 Task: Search one way flight ticket for 1 adult, 6 children, 1 infant in seat and 1 infant on lap in business from Augusta: Augusta Regional Airport (bush Field) to Greensboro: Piedmont Triad International Airport on 5-1-2023. Choice of flights is Singapure airlines. Number of bags: 2 carry on bags. Price is upto 90000. Outbound departure time preference is 4:15.
Action: Mouse moved to (217, 258)
Screenshot: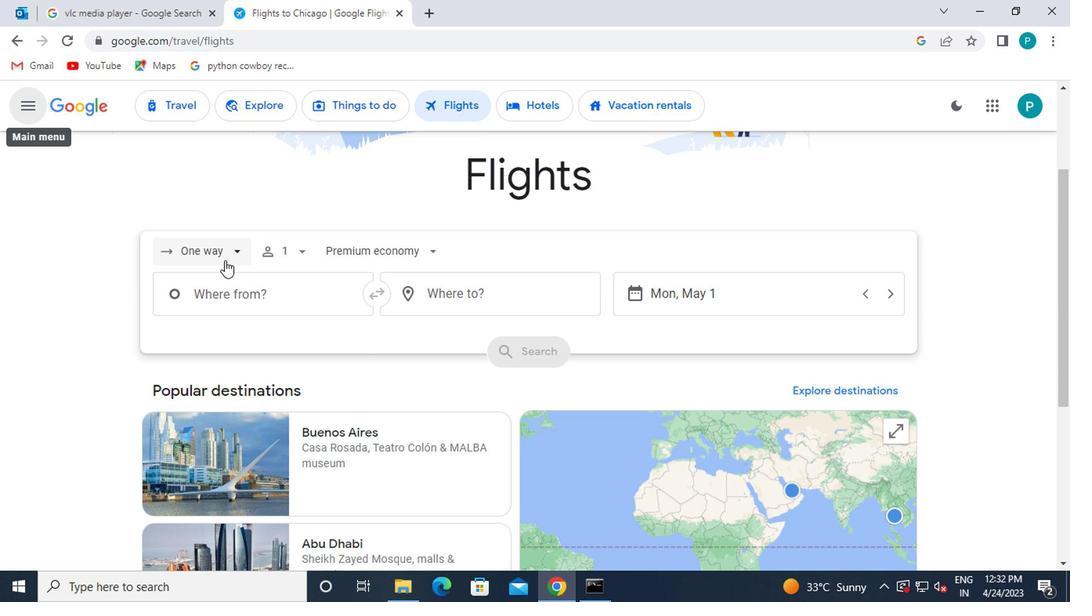 
Action: Mouse pressed left at (217, 258)
Screenshot: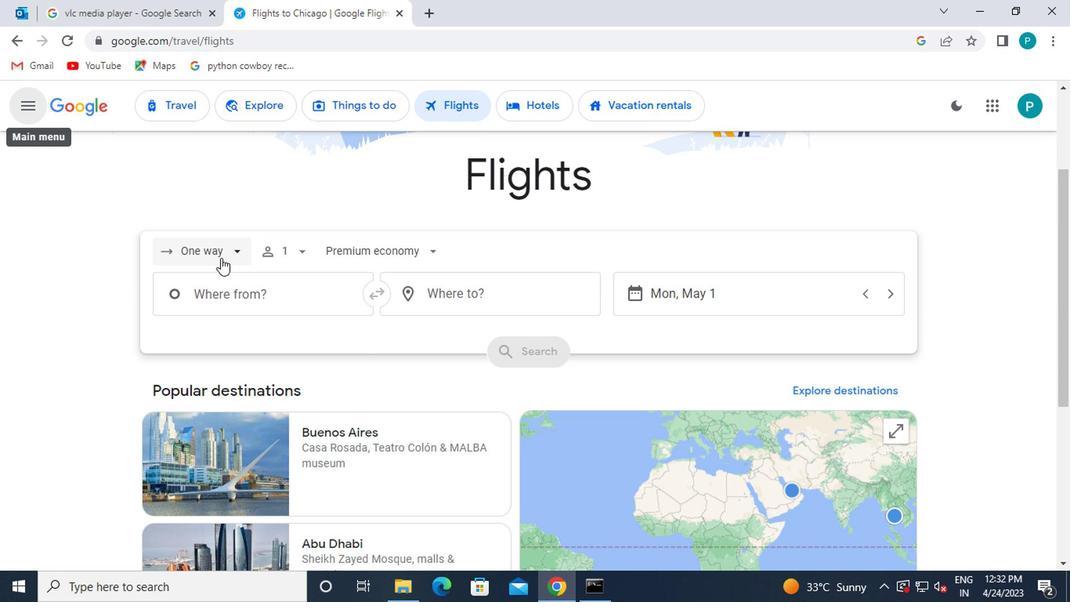 
Action: Mouse moved to (218, 324)
Screenshot: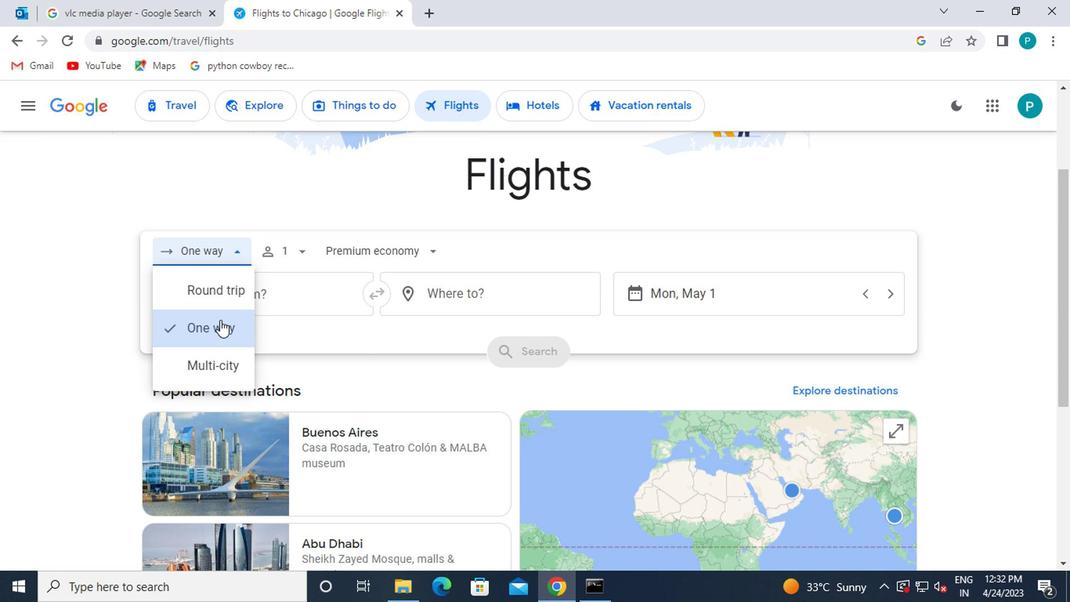 
Action: Mouse pressed left at (218, 324)
Screenshot: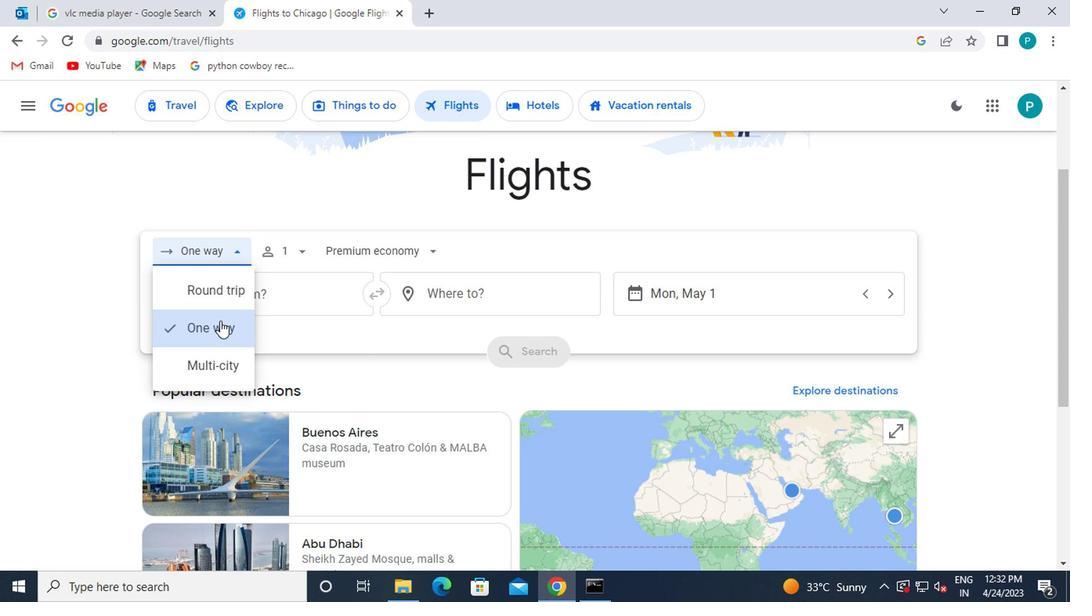 
Action: Mouse moved to (283, 260)
Screenshot: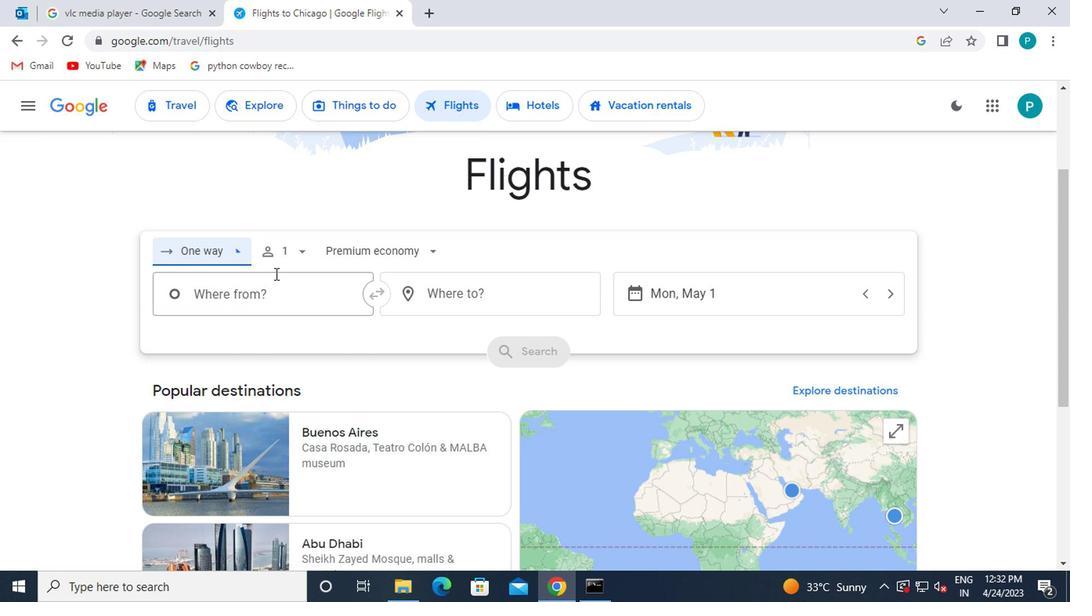 
Action: Mouse pressed left at (283, 260)
Screenshot: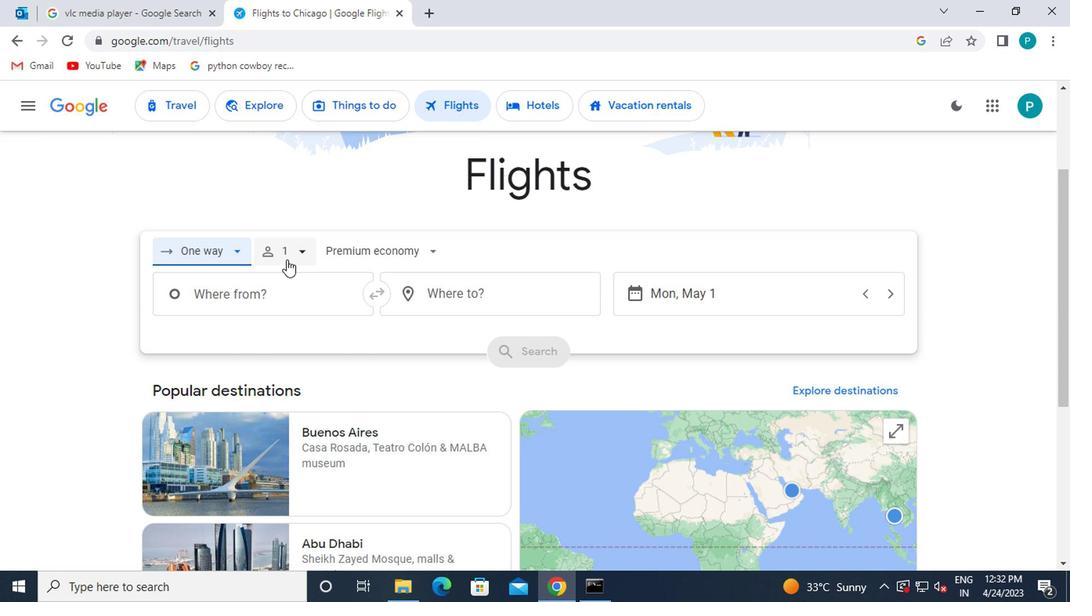 
Action: Mouse moved to (405, 337)
Screenshot: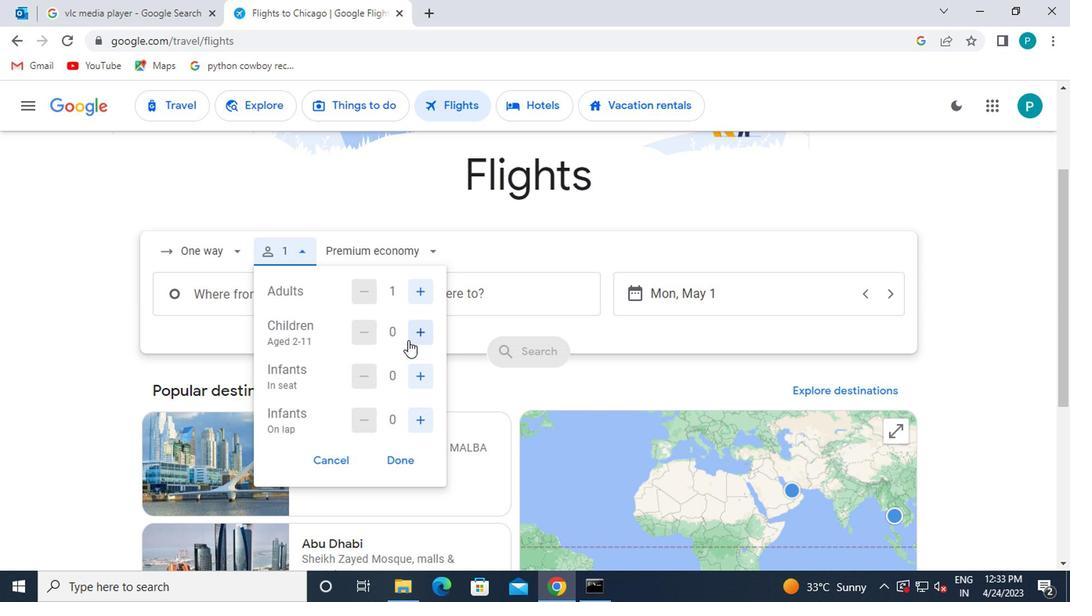 
Action: Mouse pressed left at (405, 337)
Screenshot: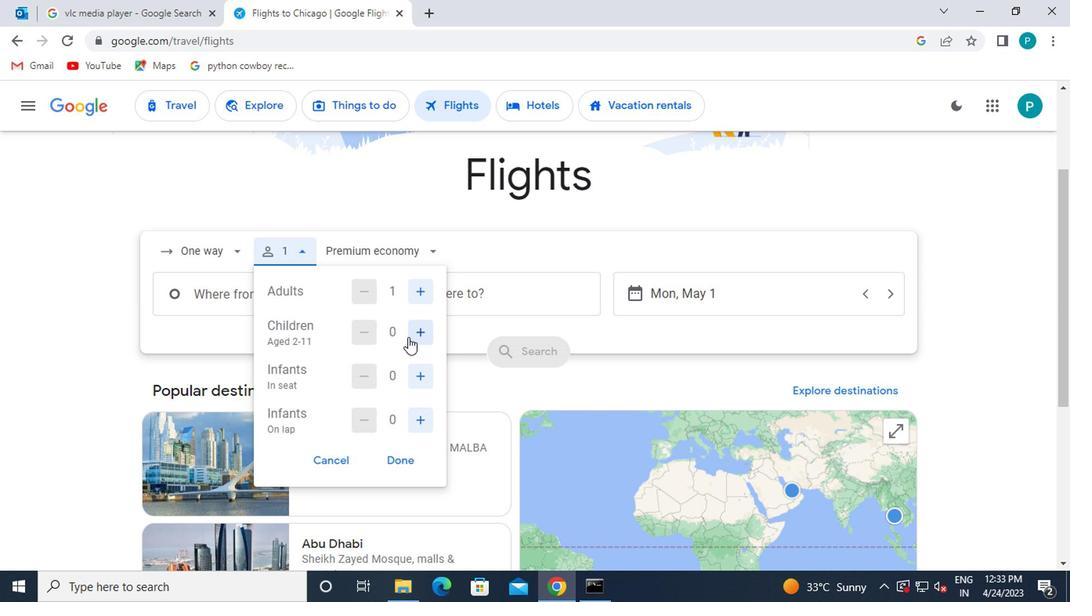 
Action: Mouse pressed left at (405, 337)
Screenshot: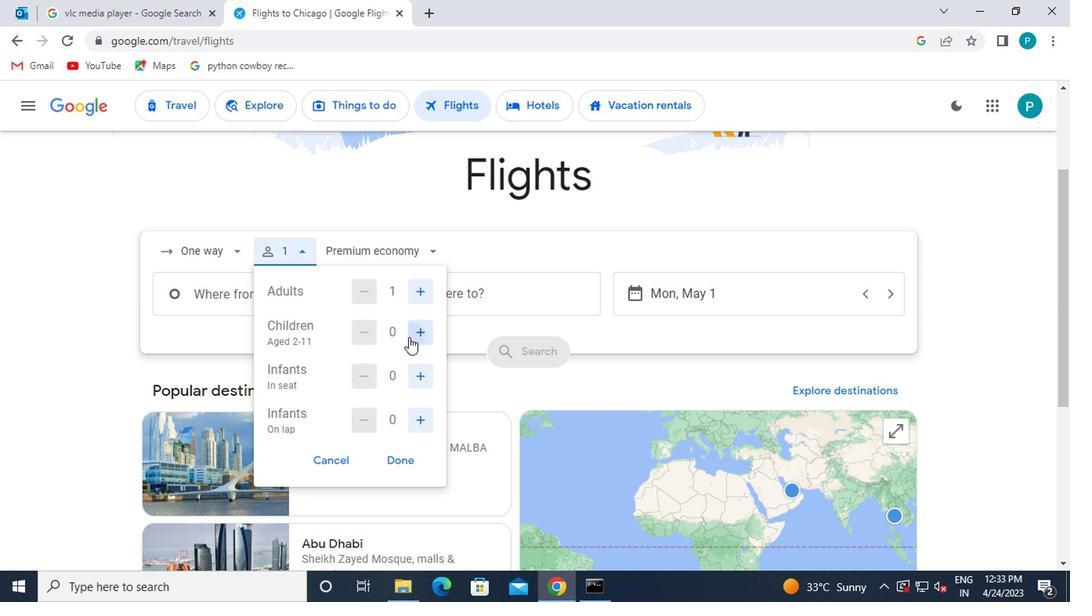
Action: Mouse pressed left at (405, 337)
Screenshot: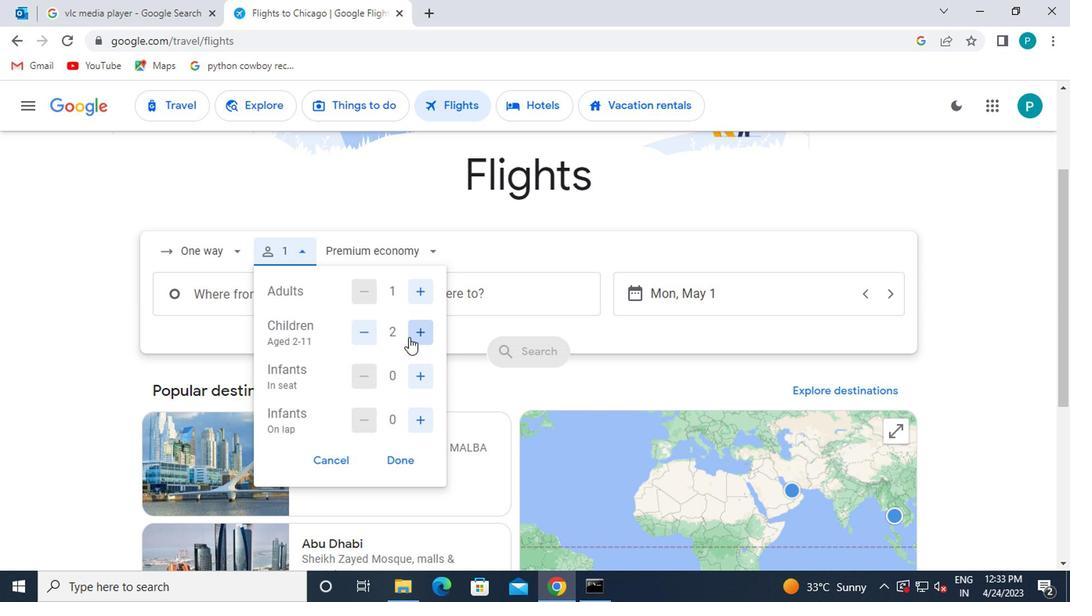 
Action: Mouse pressed left at (405, 337)
Screenshot: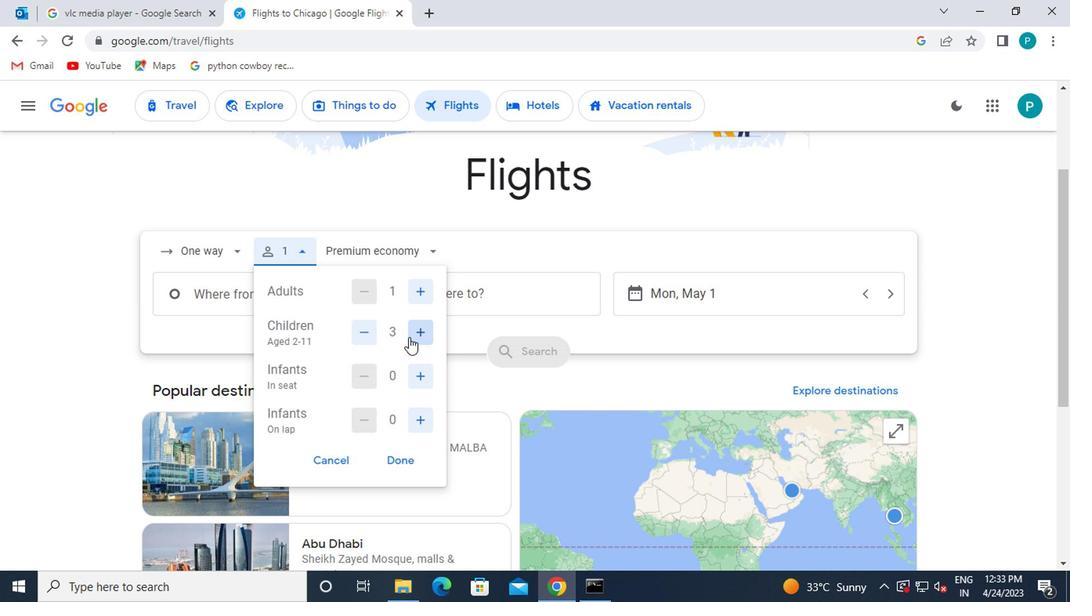 
Action: Mouse moved to (410, 337)
Screenshot: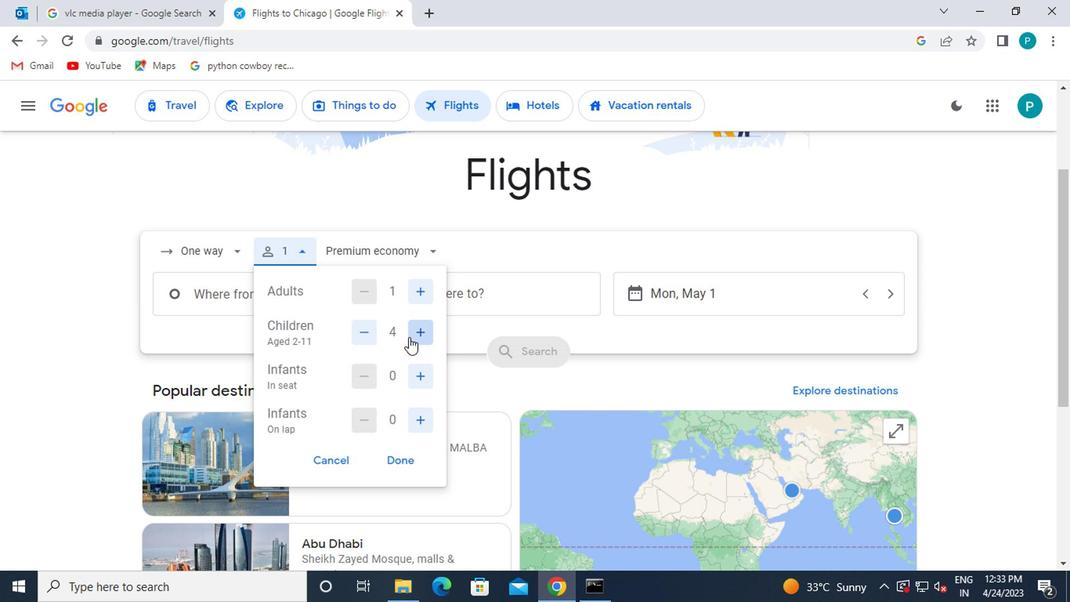 
Action: Mouse pressed left at (410, 337)
Screenshot: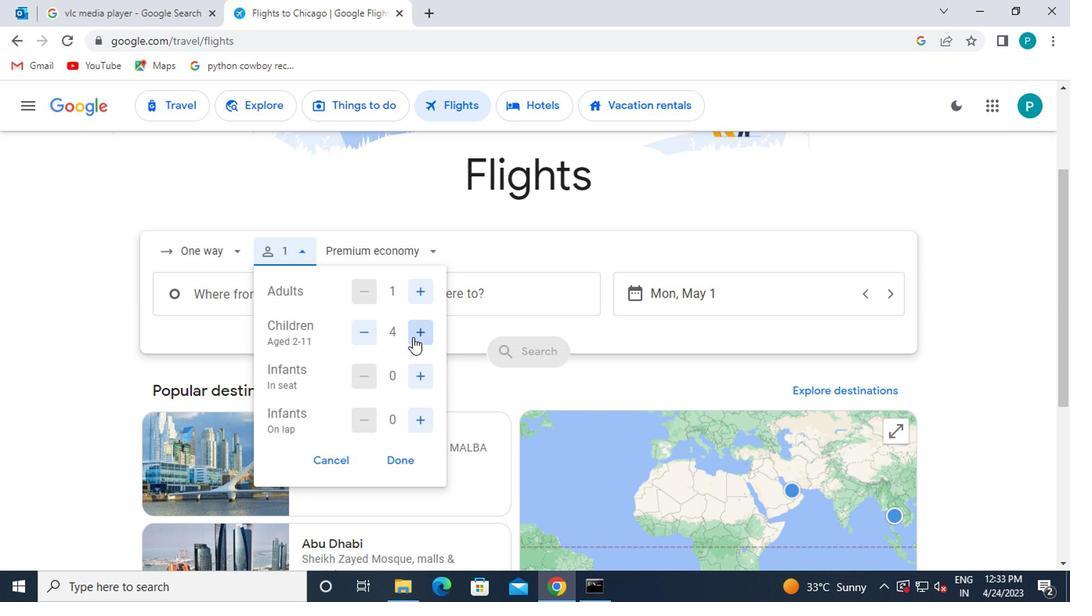 
Action: Mouse moved to (412, 337)
Screenshot: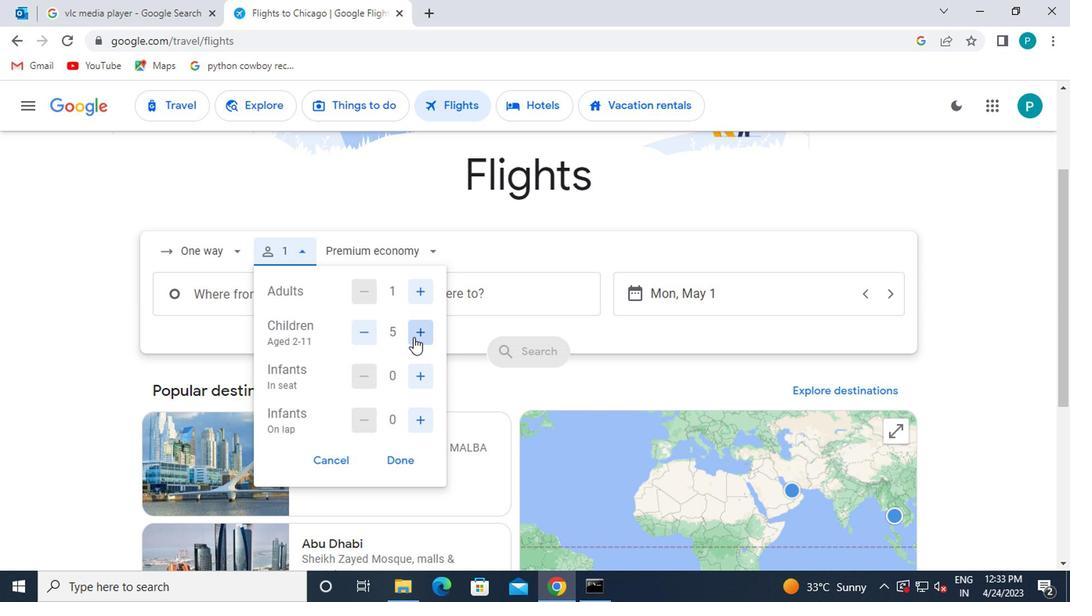 
Action: Mouse pressed left at (412, 337)
Screenshot: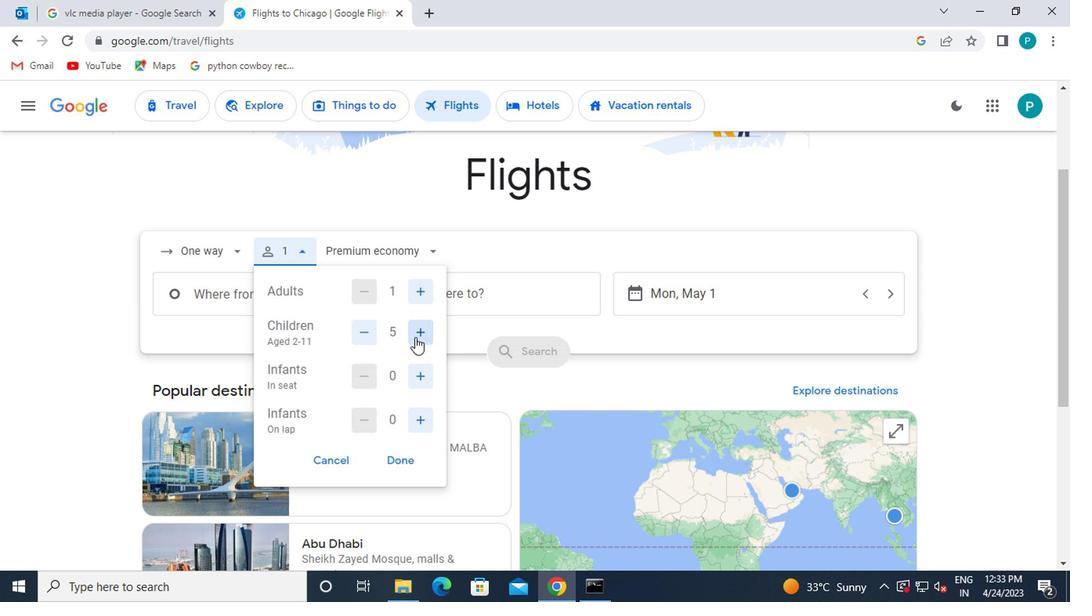 
Action: Mouse moved to (412, 376)
Screenshot: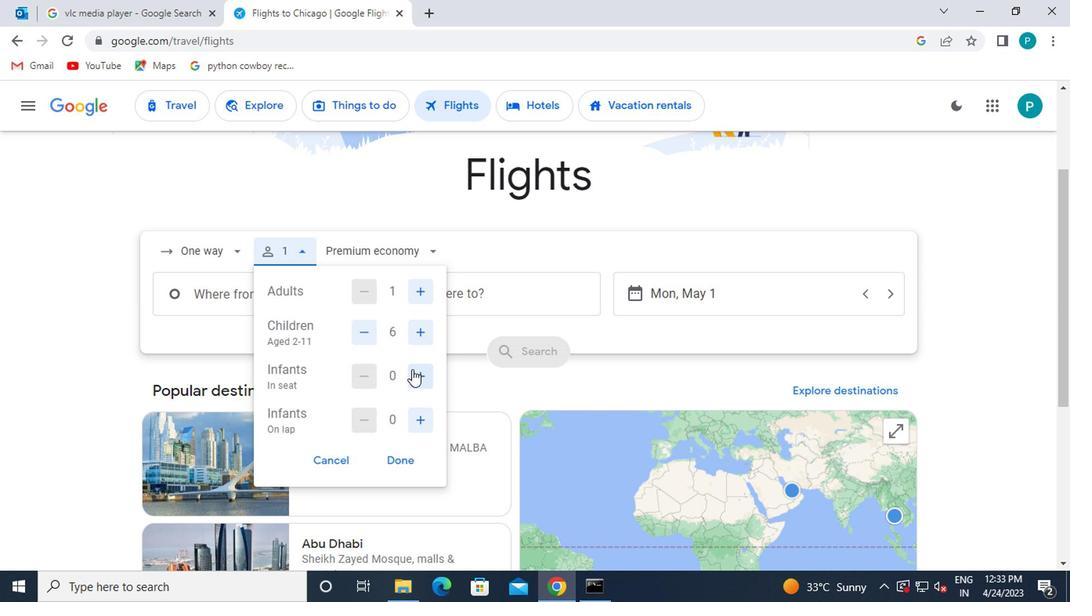 
Action: Mouse pressed left at (412, 376)
Screenshot: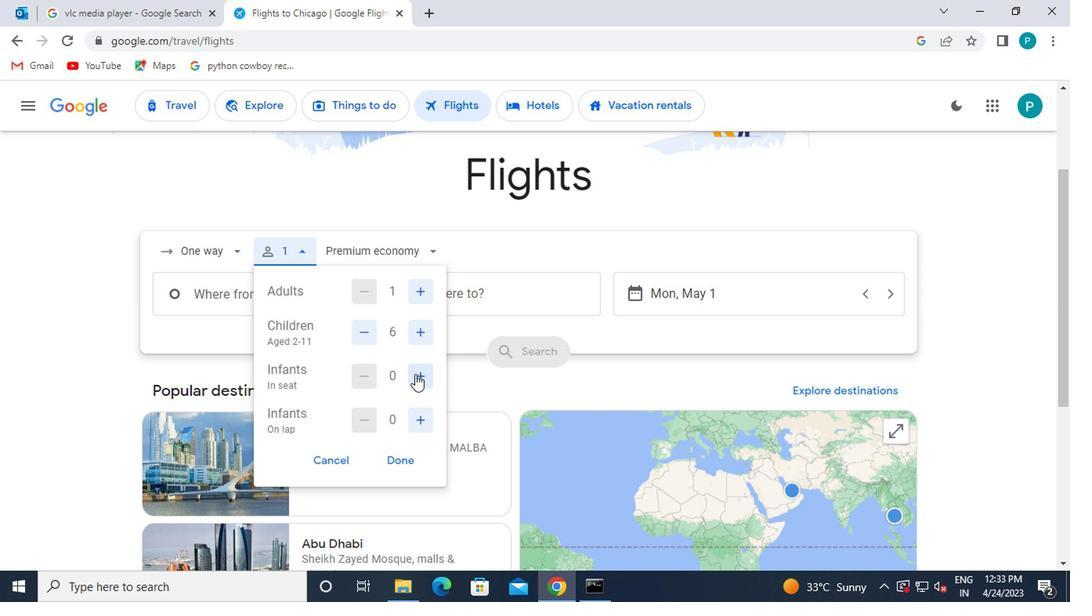 
Action: Mouse moved to (428, 422)
Screenshot: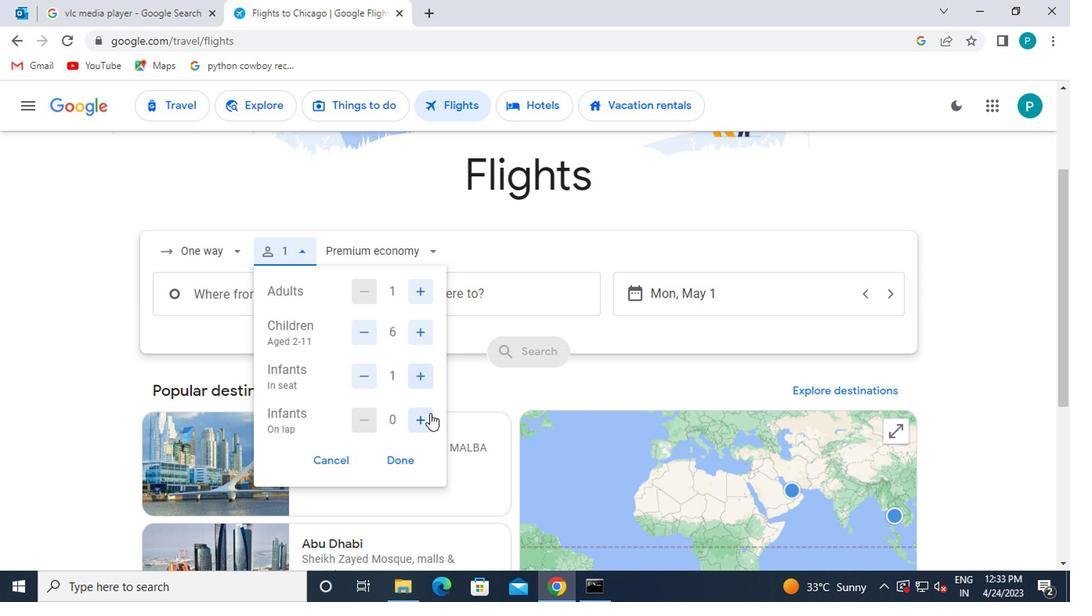 
Action: Mouse pressed left at (428, 422)
Screenshot: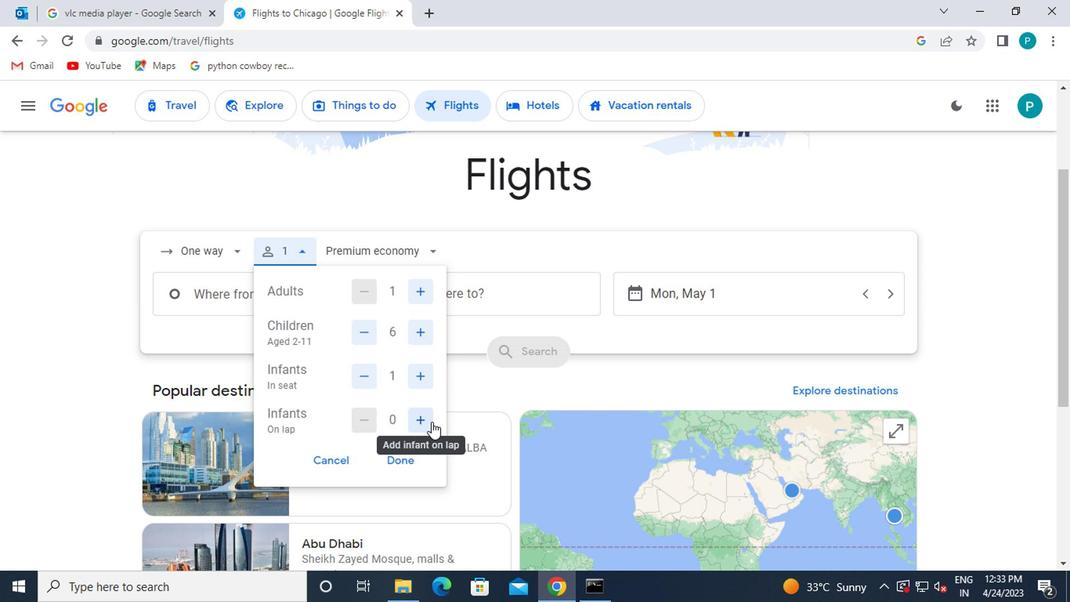 
Action: Mouse moved to (400, 459)
Screenshot: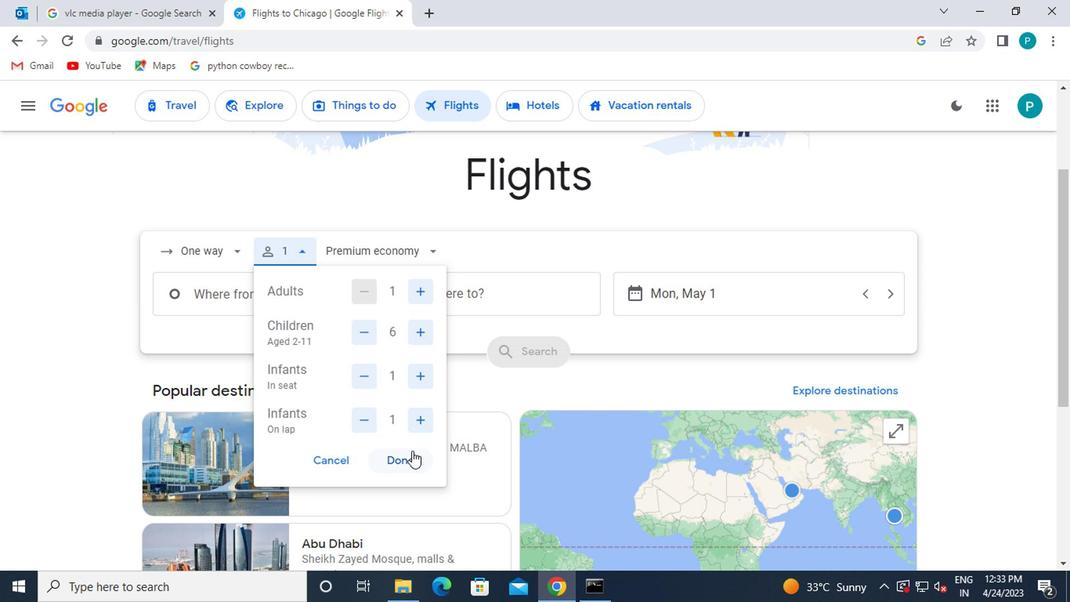
Action: Mouse pressed left at (400, 459)
Screenshot: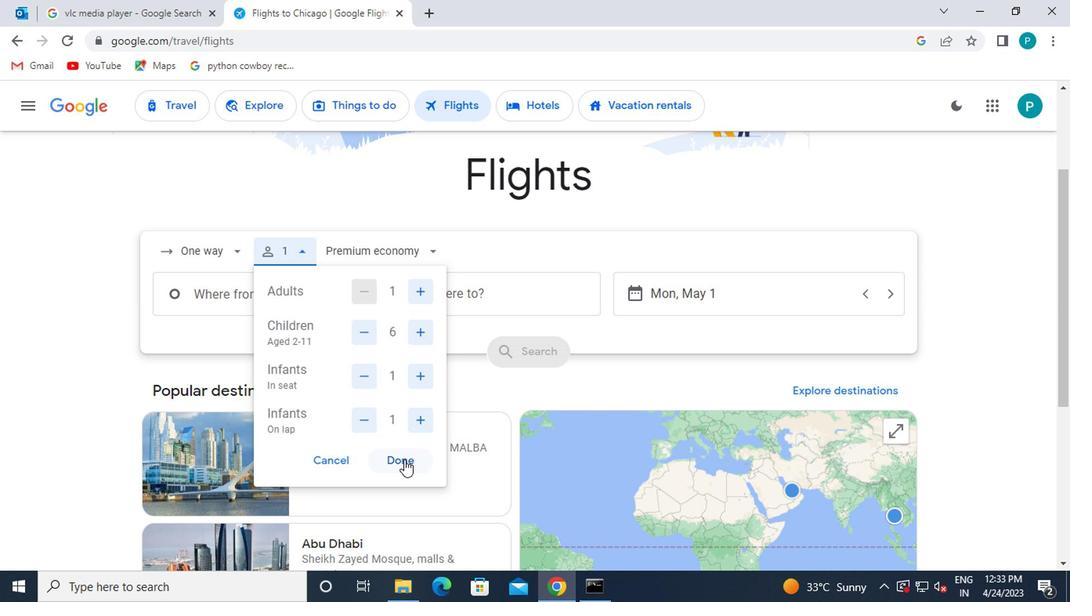 
Action: Mouse moved to (400, 247)
Screenshot: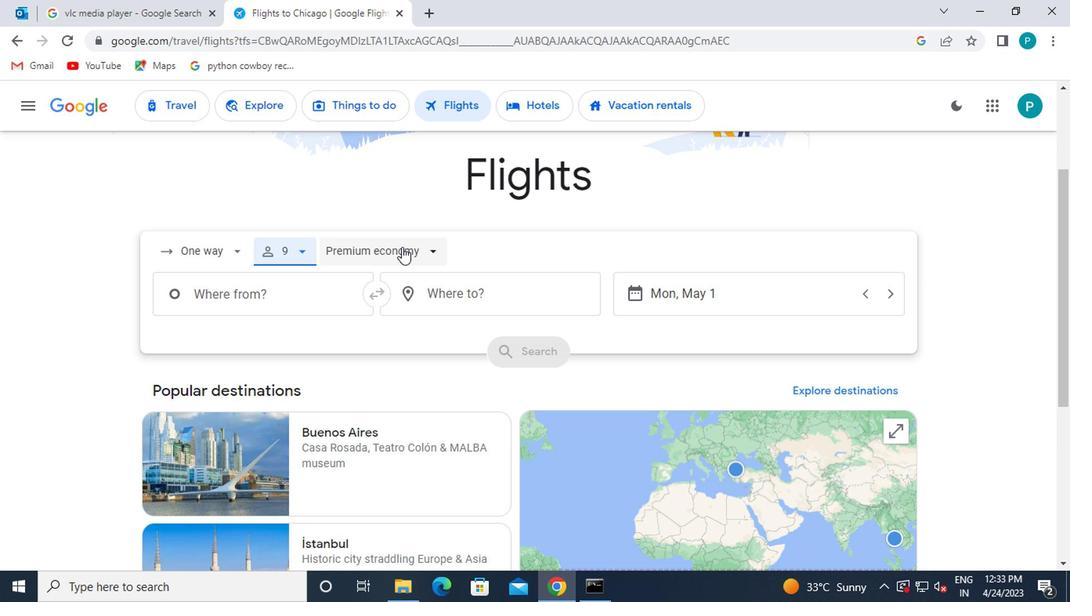 
Action: Mouse pressed left at (400, 247)
Screenshot: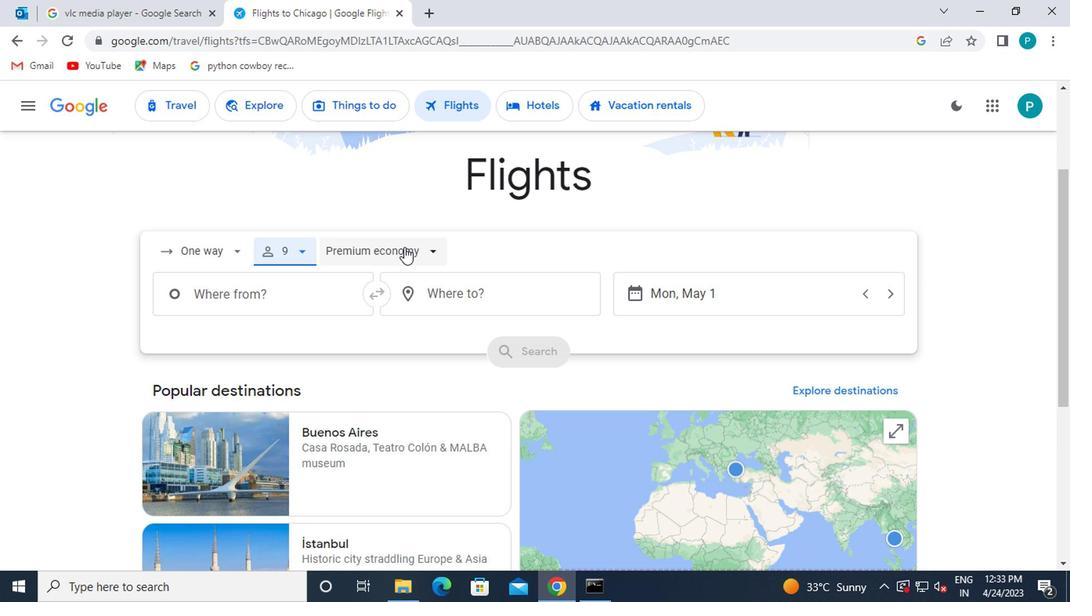 
Action: Mouse moved to (404, 361)
Screenshot: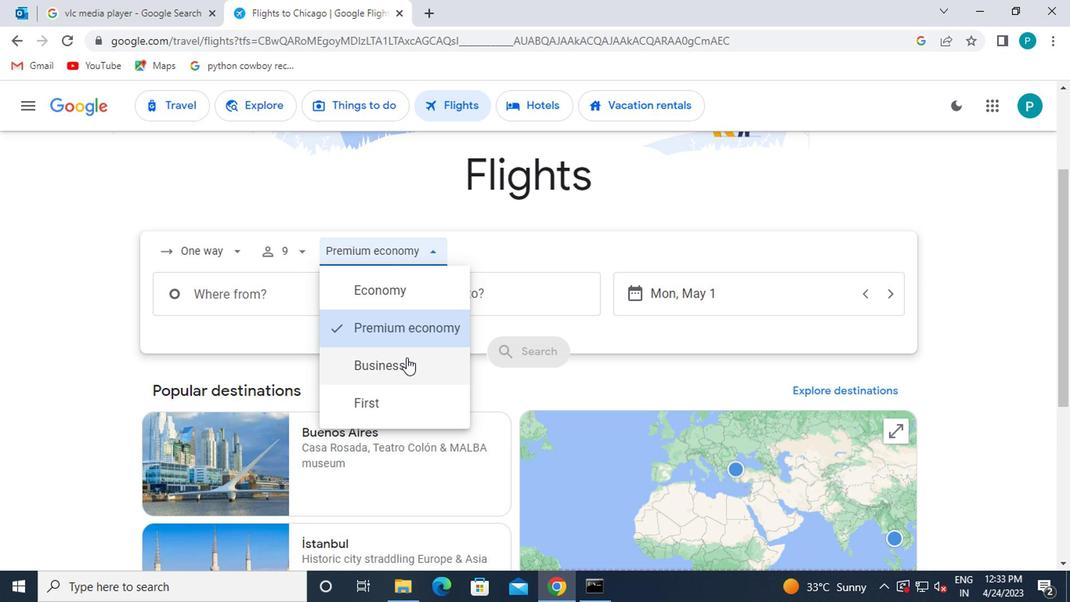 
Action: Mouse pressed left at (404, 361)
Screenshot: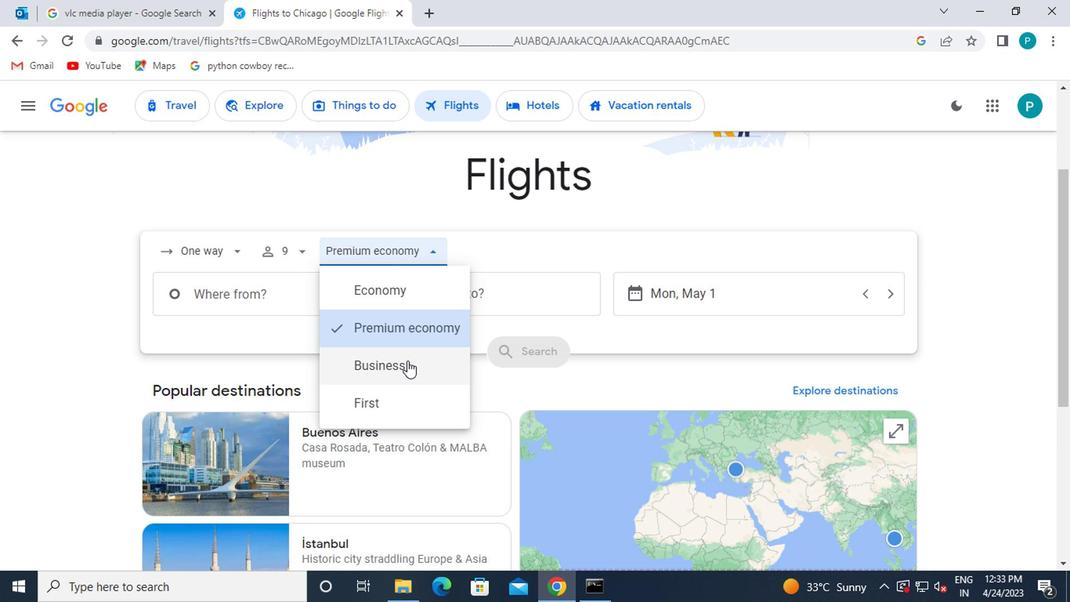 
Action: Mouse moved to (254, 304)
Screenshot: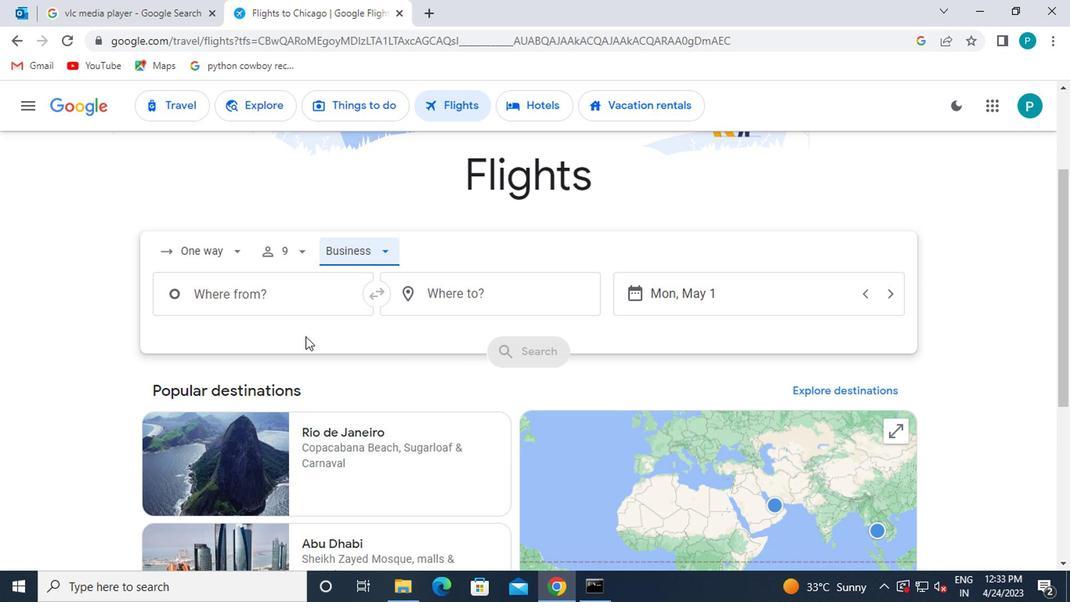 
Action: Mouse pressed left at (254, 304)
Screenshot: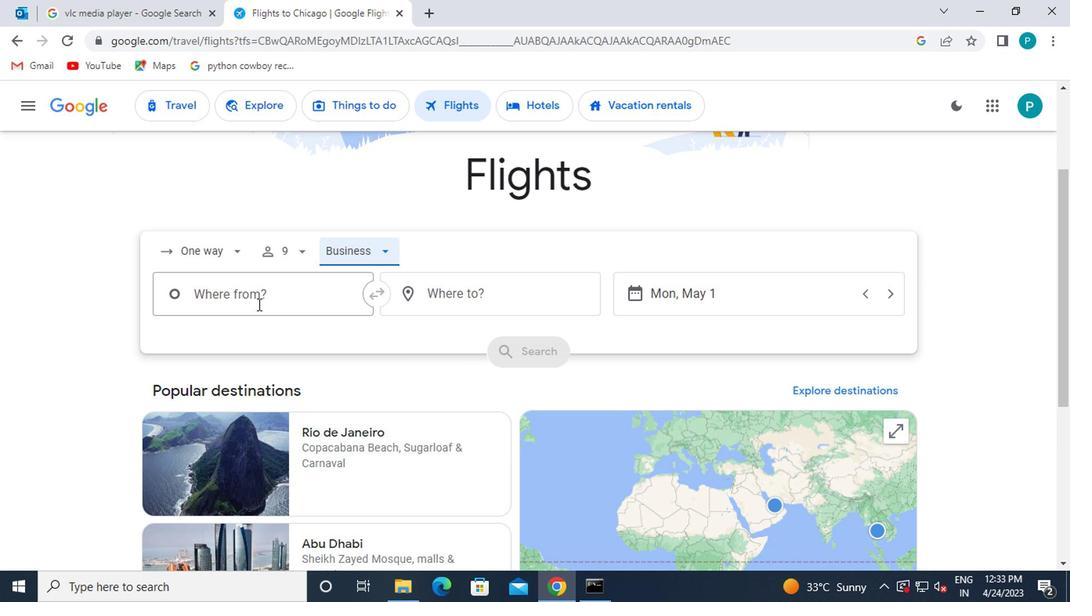 
Action: Mouse moved to (243, 351)
Screenshot: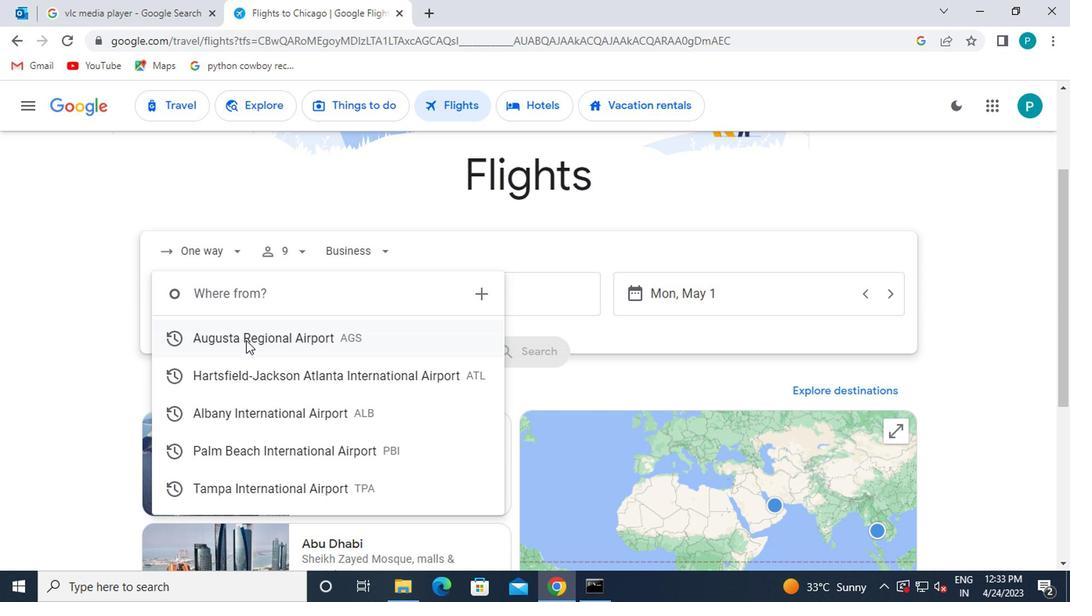 
Action: Mouse pressed left at (243, 351)
Screenshot: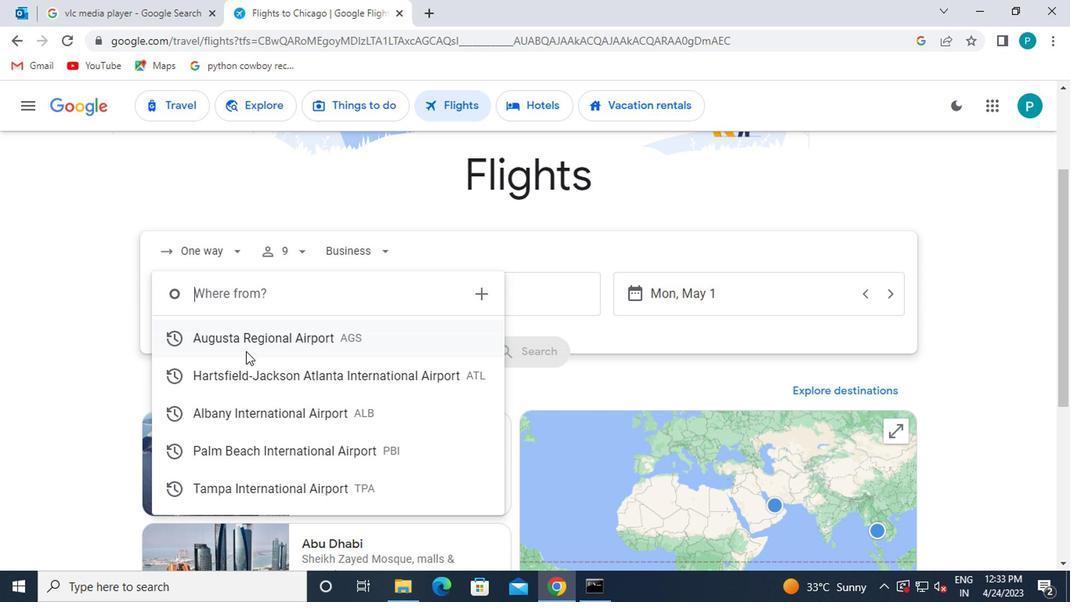 
Action: Mouse moved to (536, 306)
Screenshot: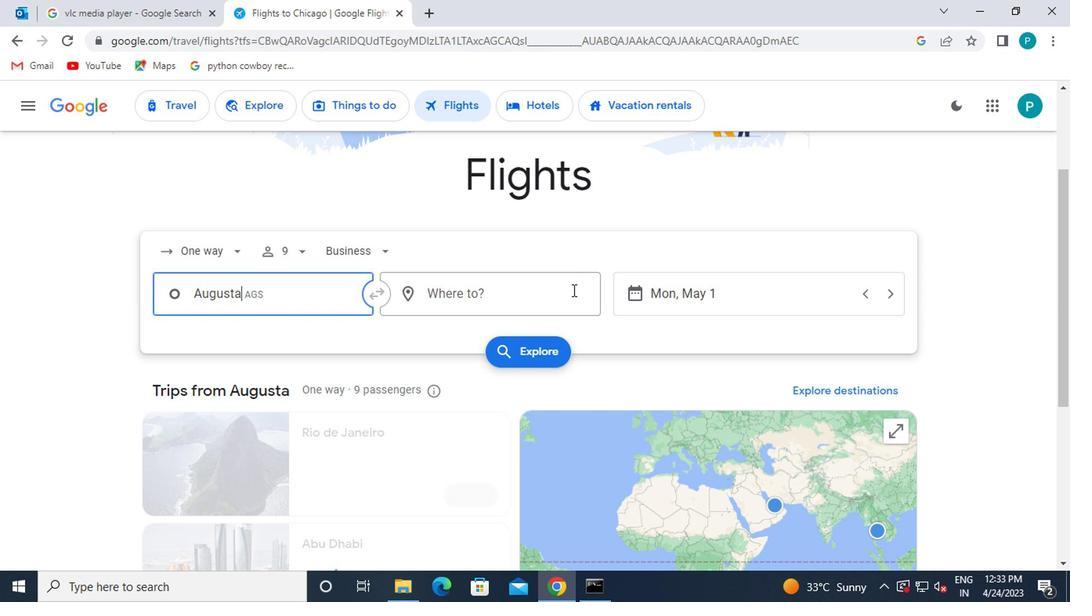 
Action: Mouse pressed left at (536, 306)
Screenshot: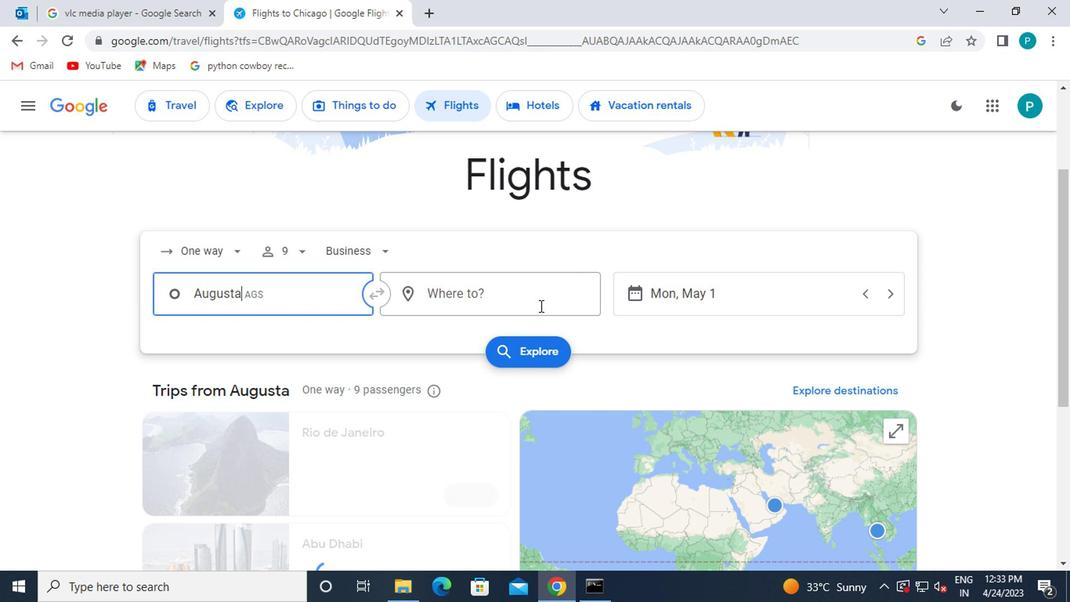 
Action: Mouse moved to (526, 404)
Screenshot: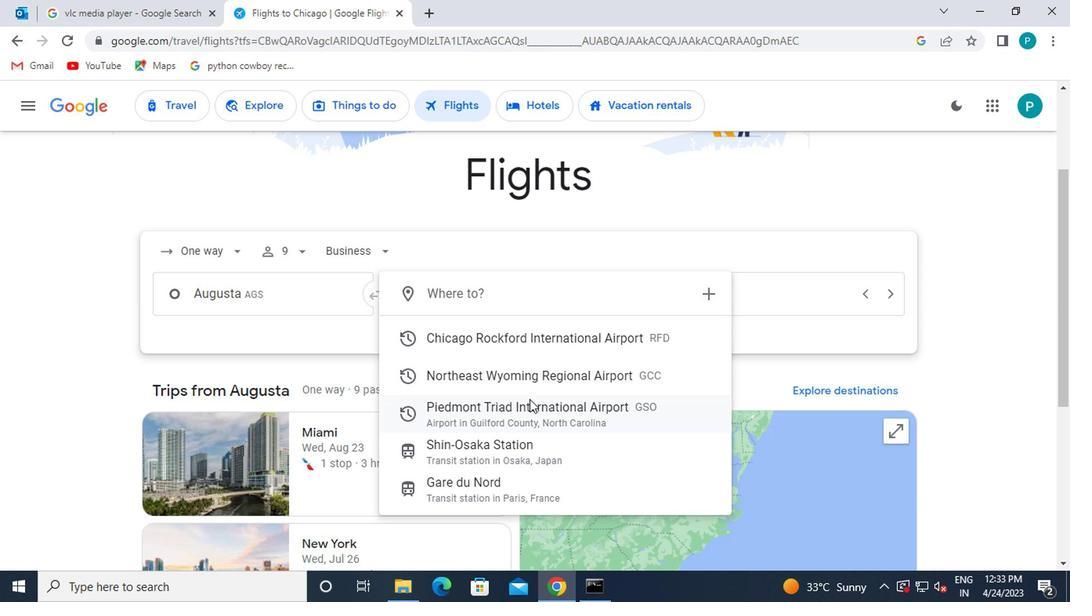 
Action: Mouse pressed left at (526, 404)
Screenshot: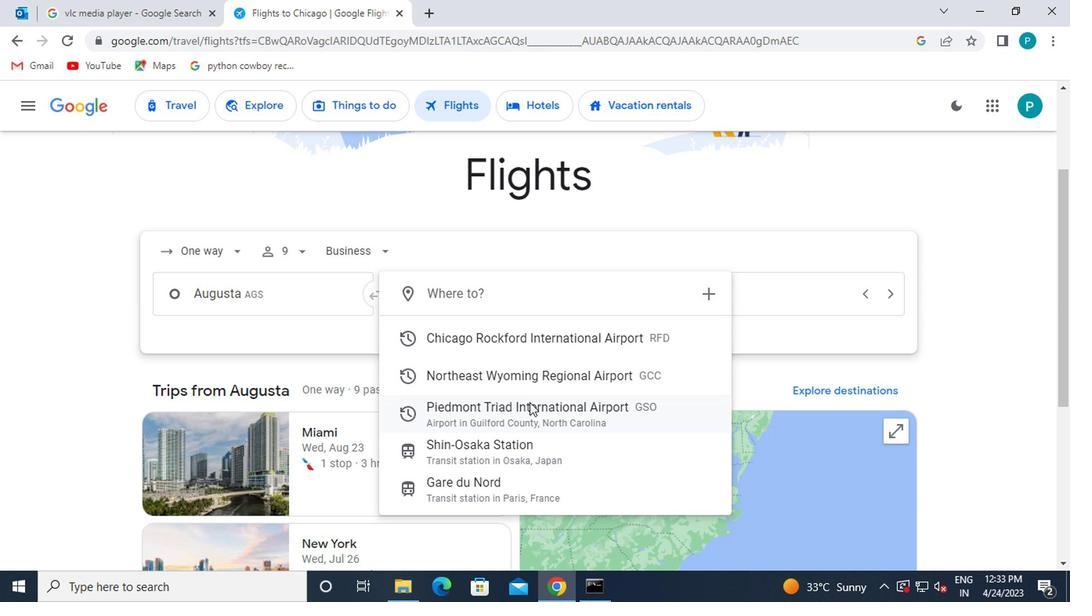 
Action: Mouse moved to (703, 298)
Screenshot: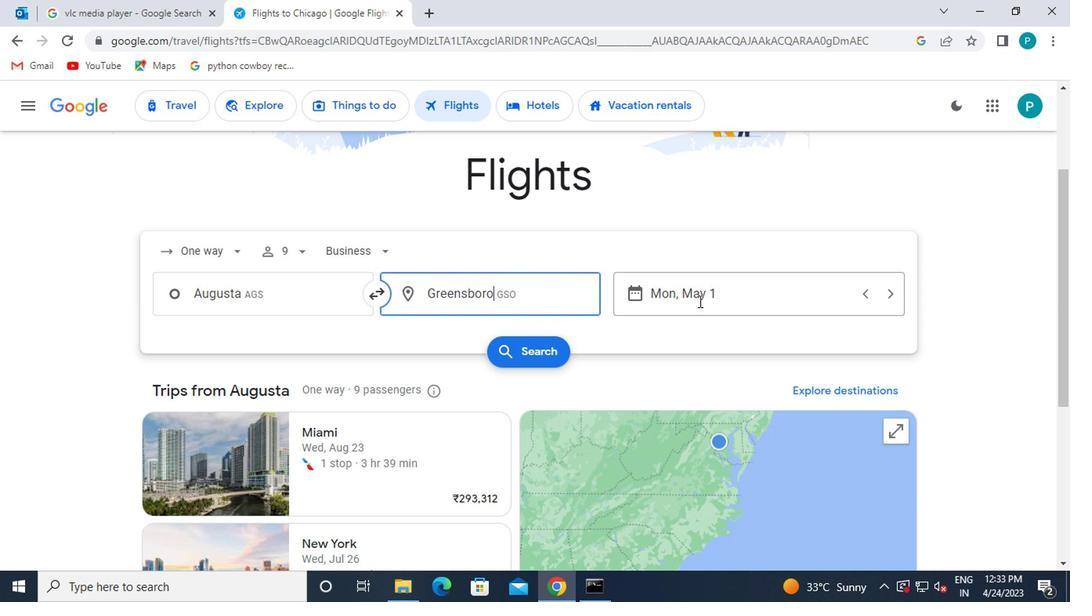 
Action: Mouse pressed left at (703, 298)
Screenshot: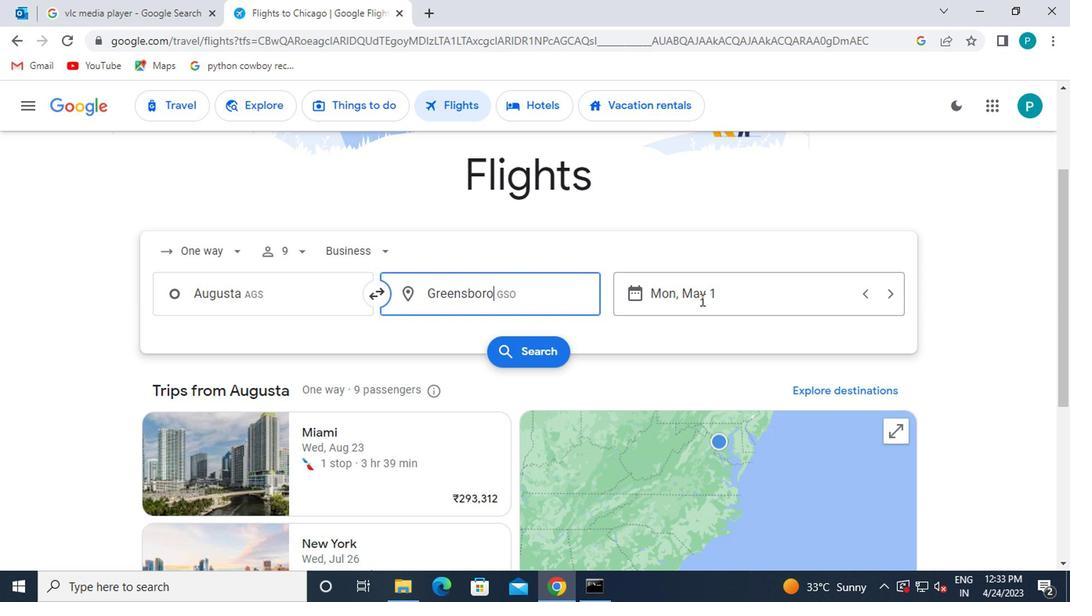 
Action: Mouse moved to (689, 289)
Screenshot: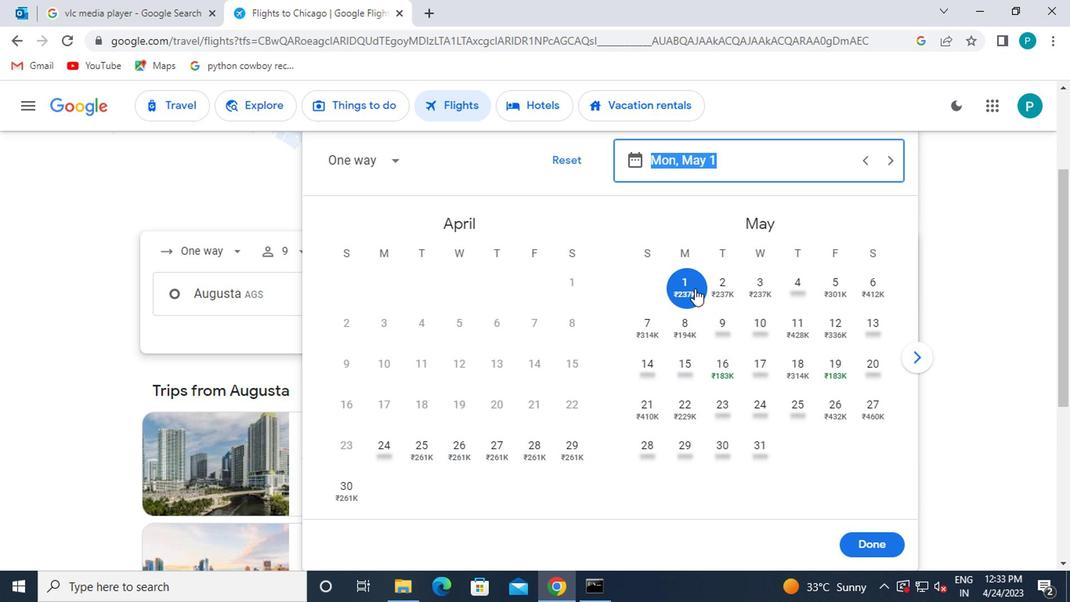 
Action: Mouse pressed left at (689, 289)
Screenshot: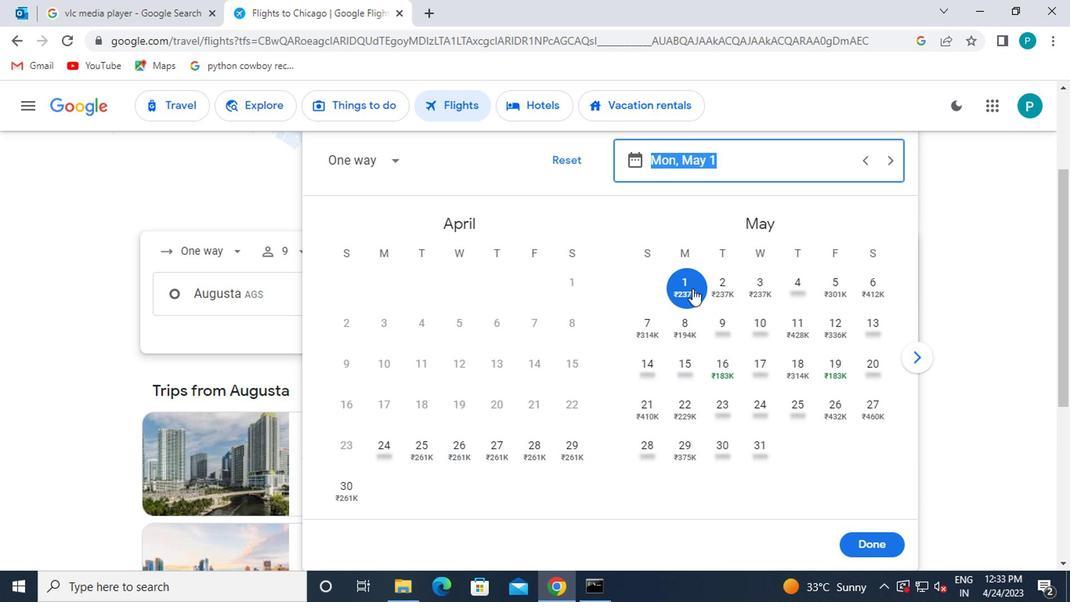 
Action: Mouse moved to (889, 537)
Screenshot: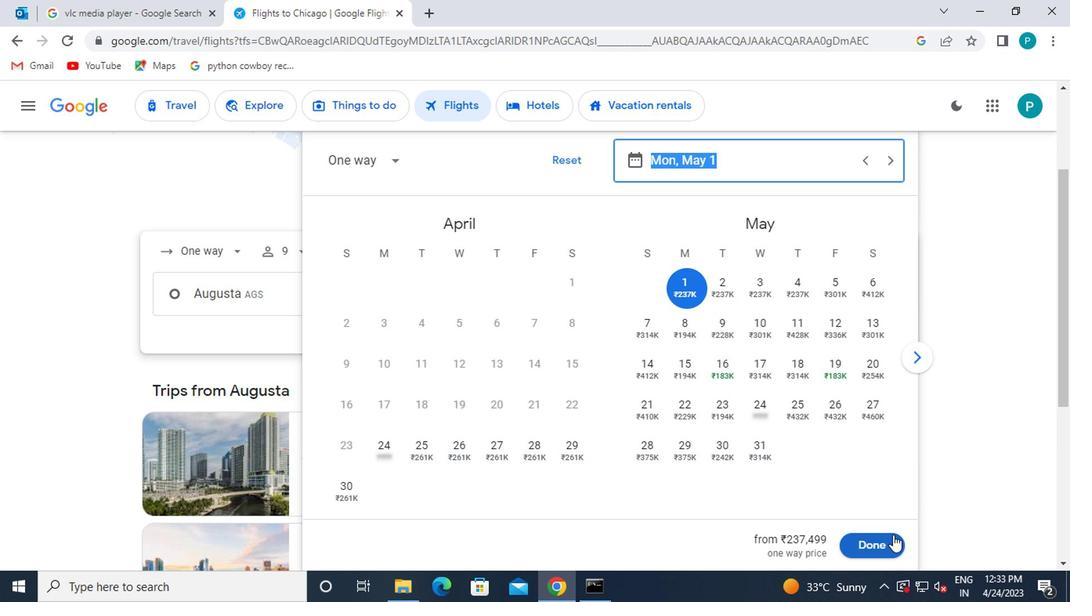 
Action: Mouse pressed left at (889, 537)
Screenshot: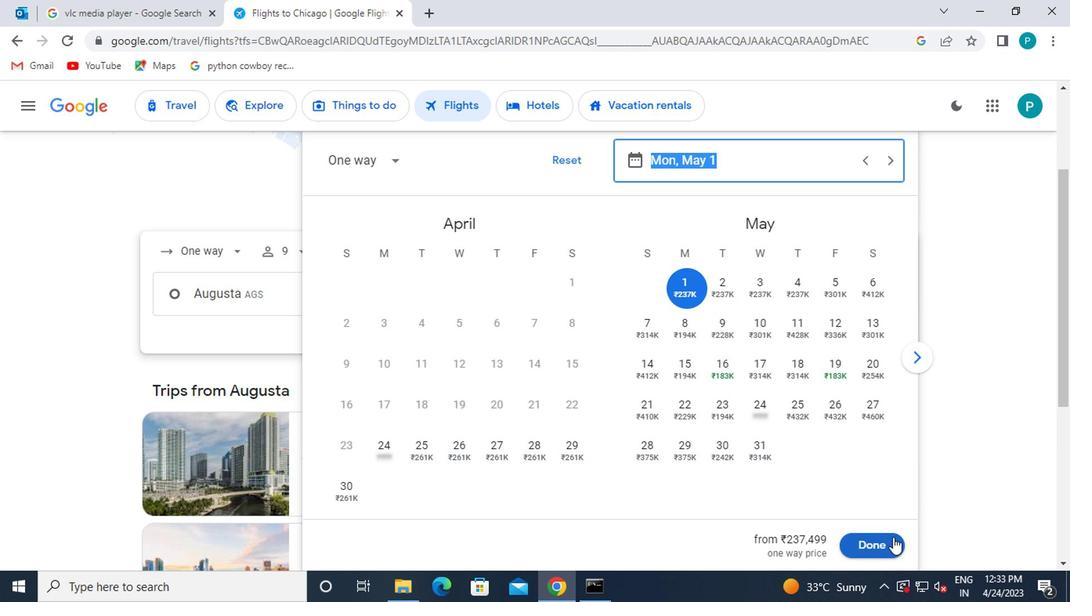 
Action: Mouse moved to (505, 359)
Screenshot: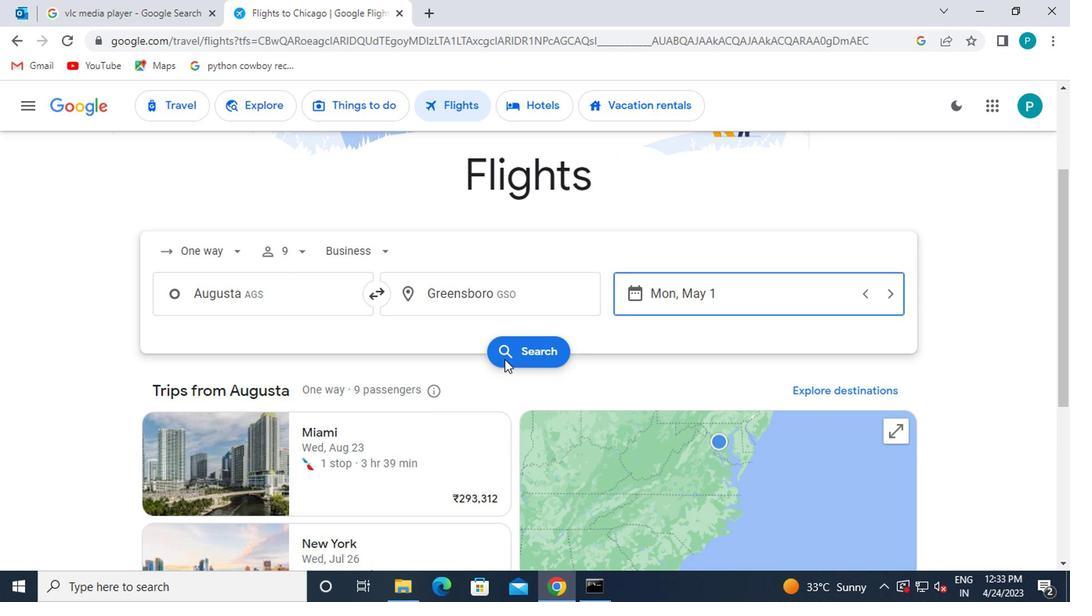 
Action: Mouse pressed left at (505, 359)
Screenshot: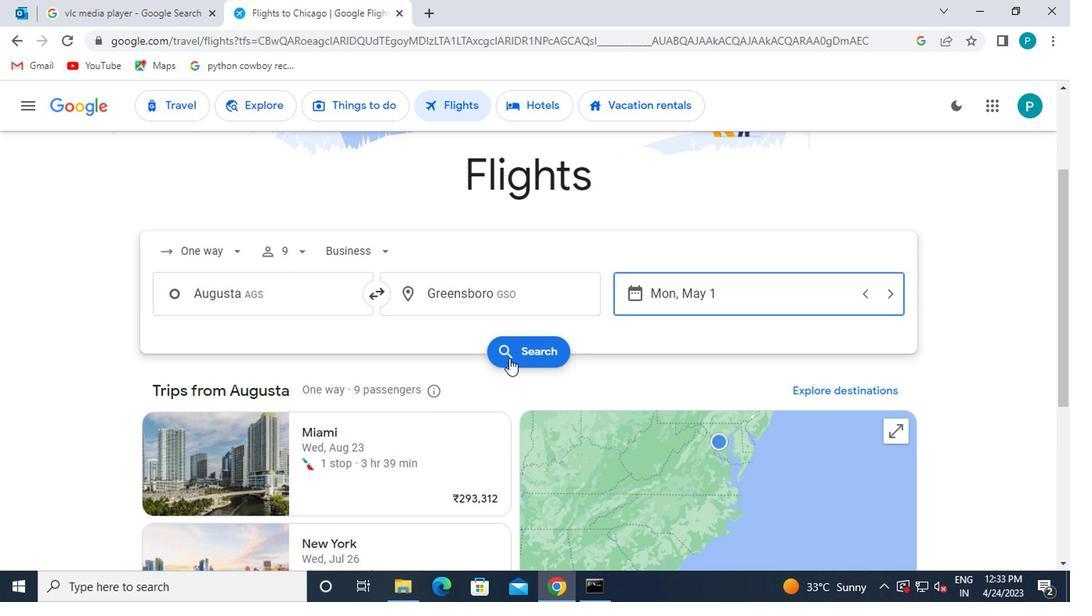 
Action: Mouse moved to (154, 247)
Screenshot: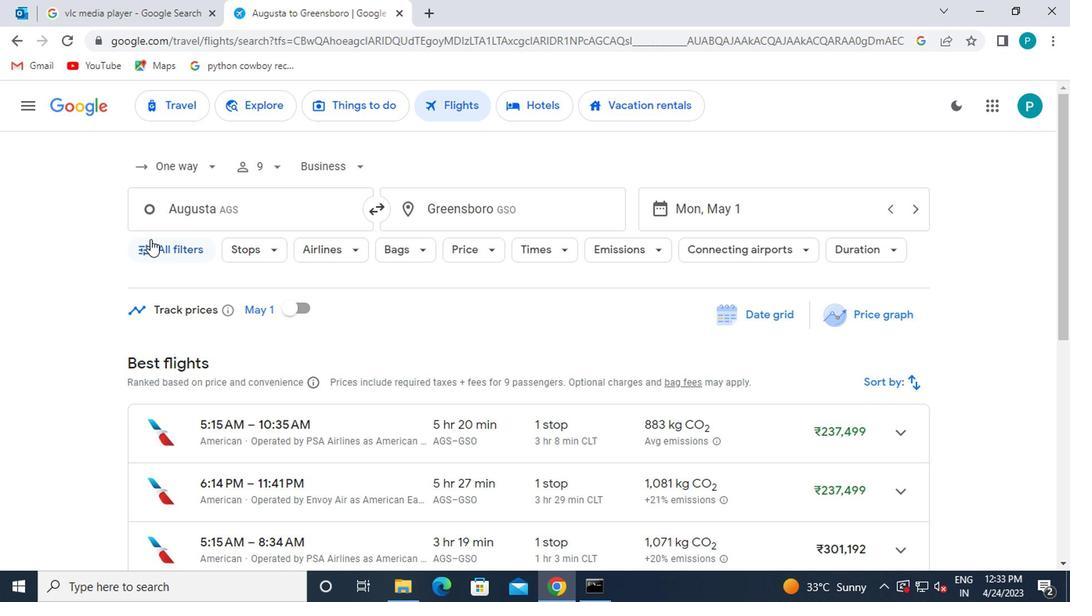 
Action: Mouse pressed left at (154, 247)
Screenshot: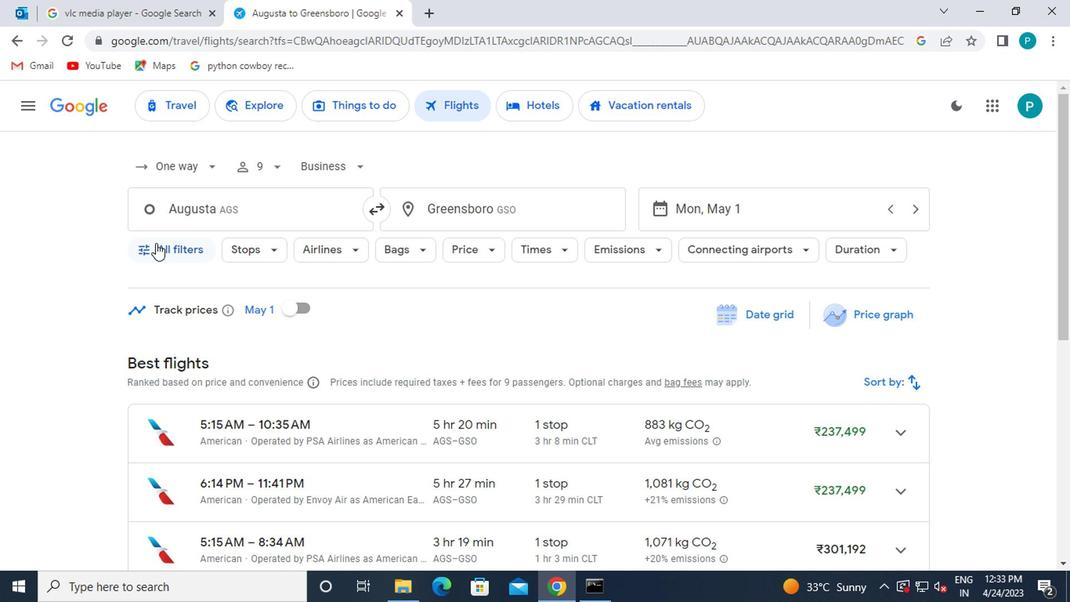 
Action: Mouse moved to (267, 373)
Screenshot: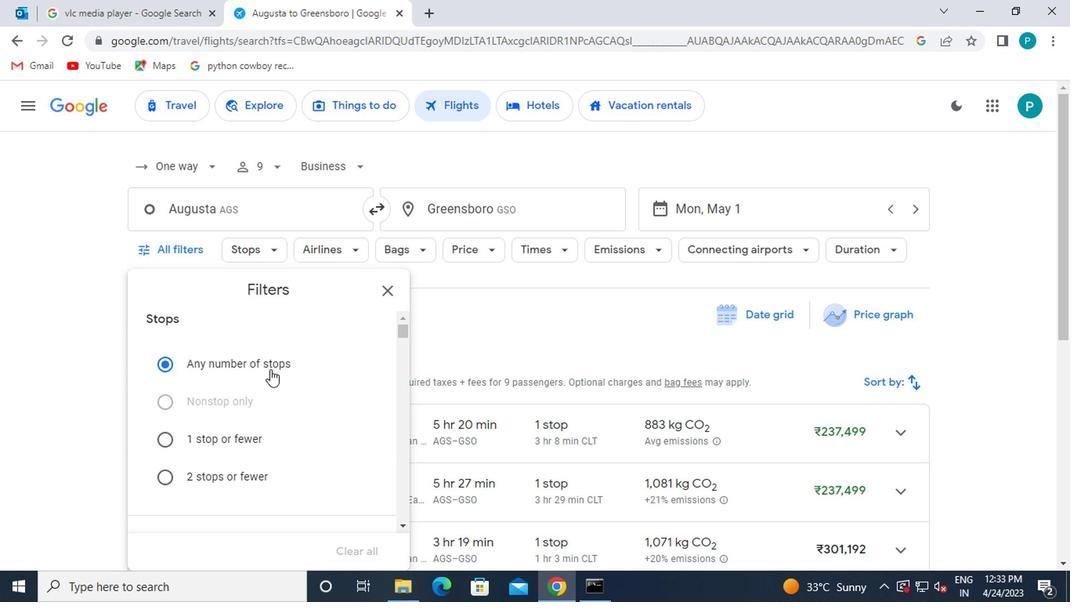 
Action: Mouse scrolled (267, 372) with delta (0, 0)
Screenshot: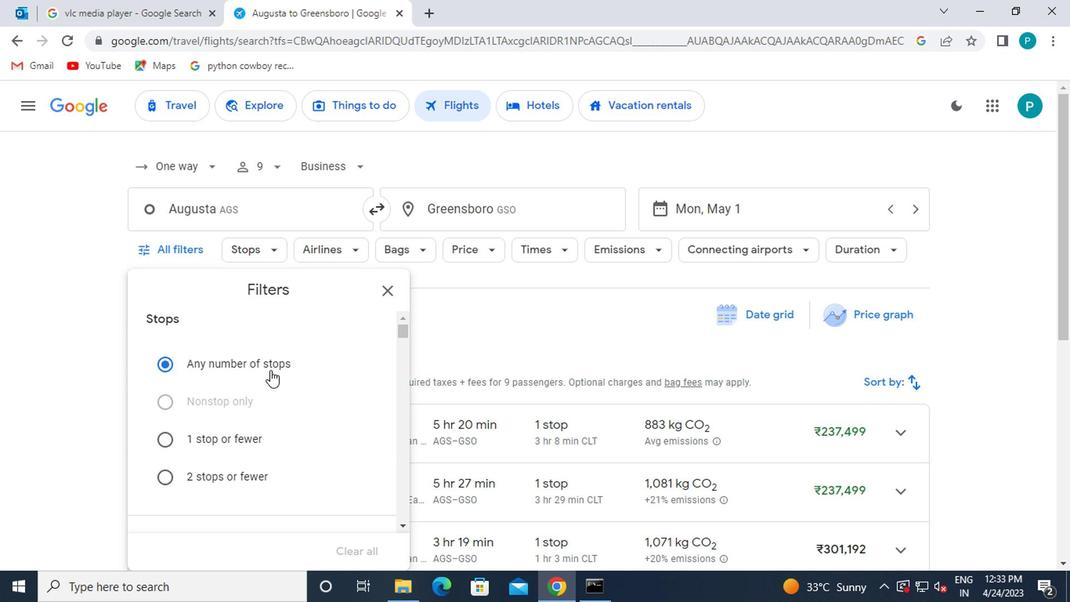 
Action: Mouse scrolled (267, 372) with delta (0, 0)
Screenshot: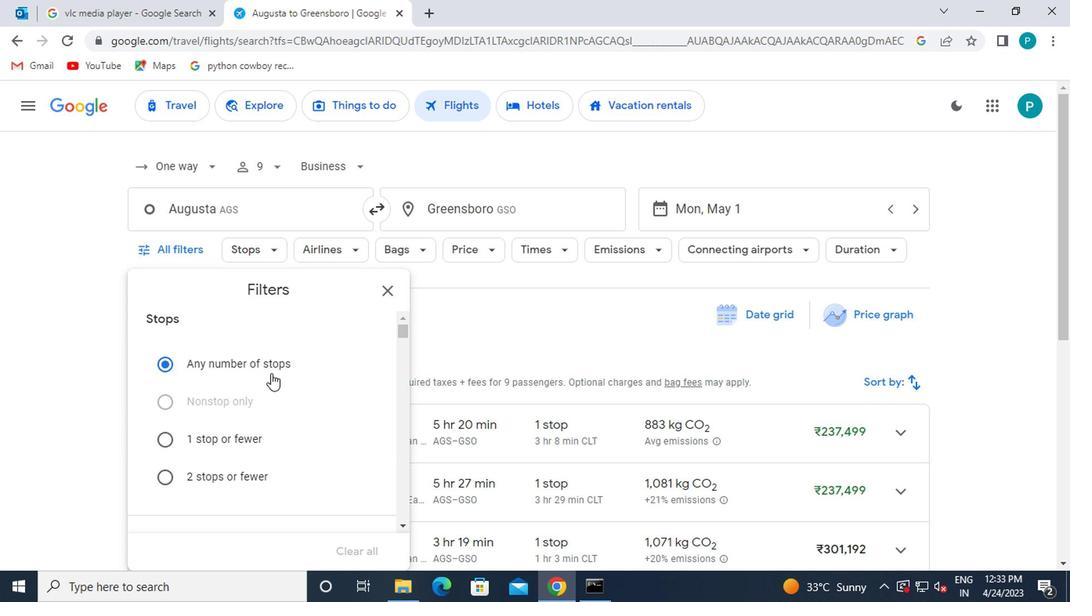
Action: Mouse scrolled (267, 372) with delta (0, 0)
Screenshot: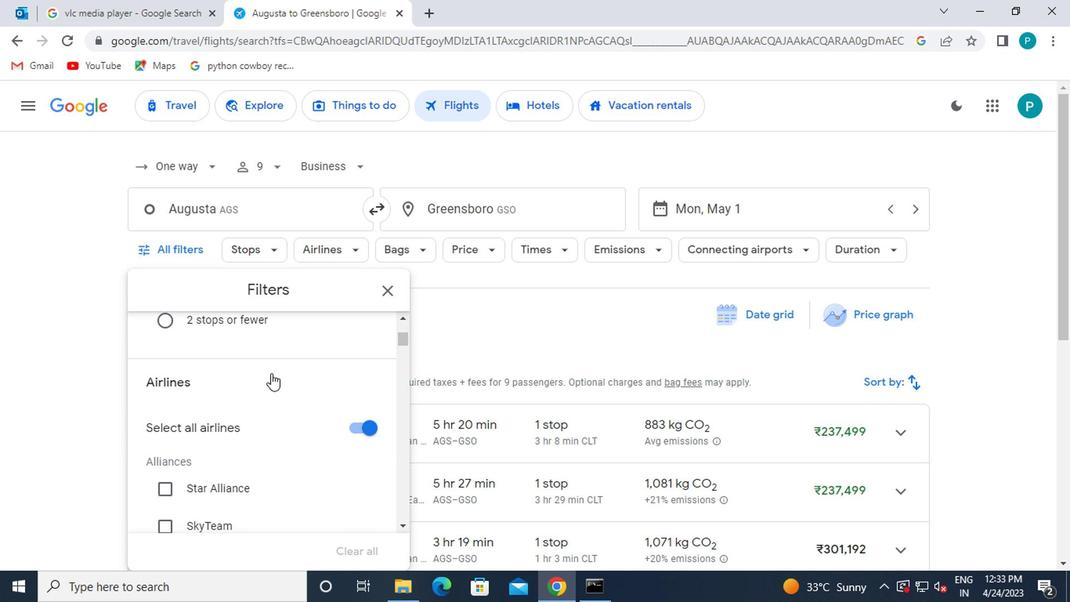 
Action: Mouse scrolled (267, 372) with delta (0, 0)
Screenshot: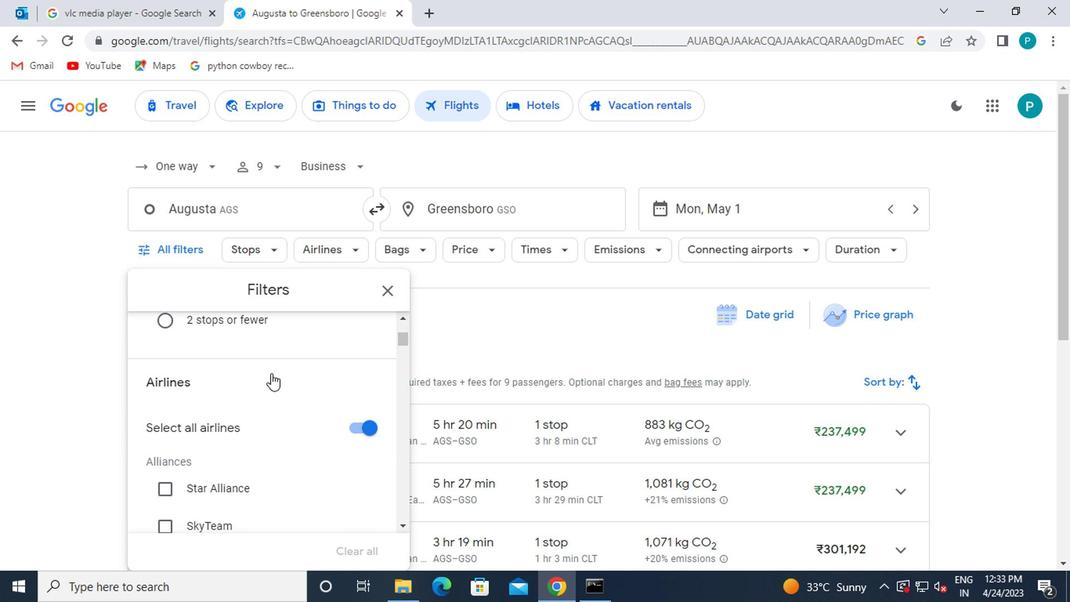 
Action: Mouse scrolled (267, 372) with delta (0, 0)
Screenshot: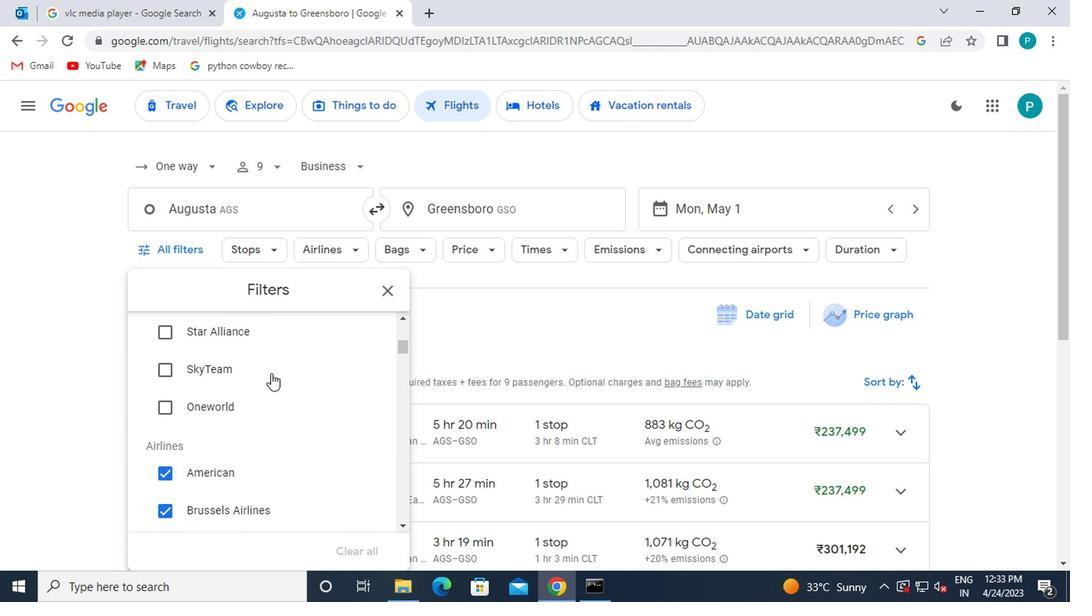 
Action: Mouse scrolled (267, 372) with delta (0, 0)
Screenshot: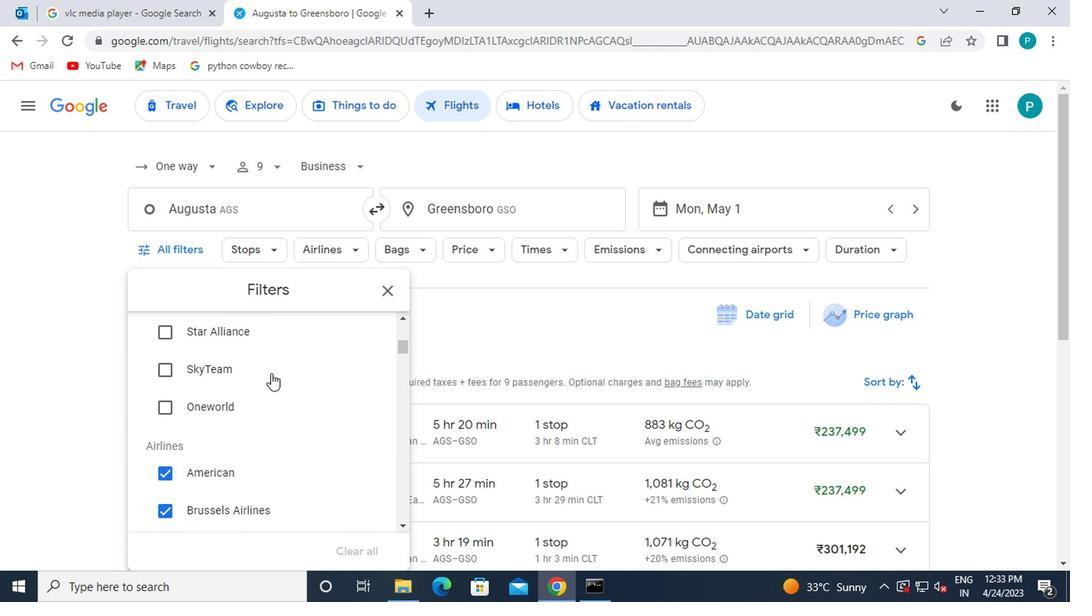 
Action: Mouse scrolled (267, 374) with delta (0, 1)
Screenshot: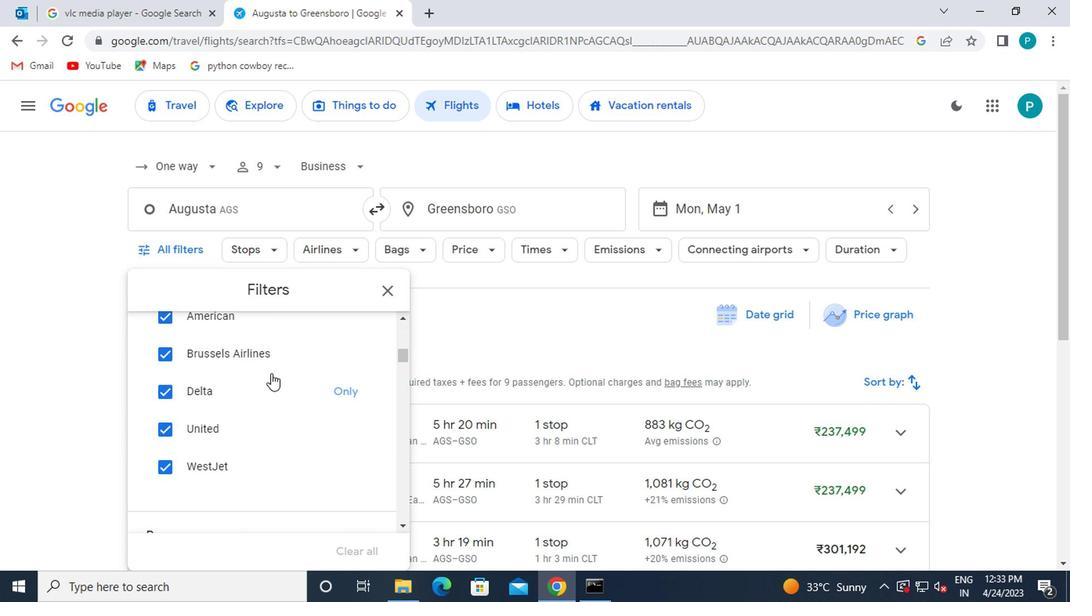 
Action: Mouse scrolled (267, 372) with delta (0, 0)
Screenshot: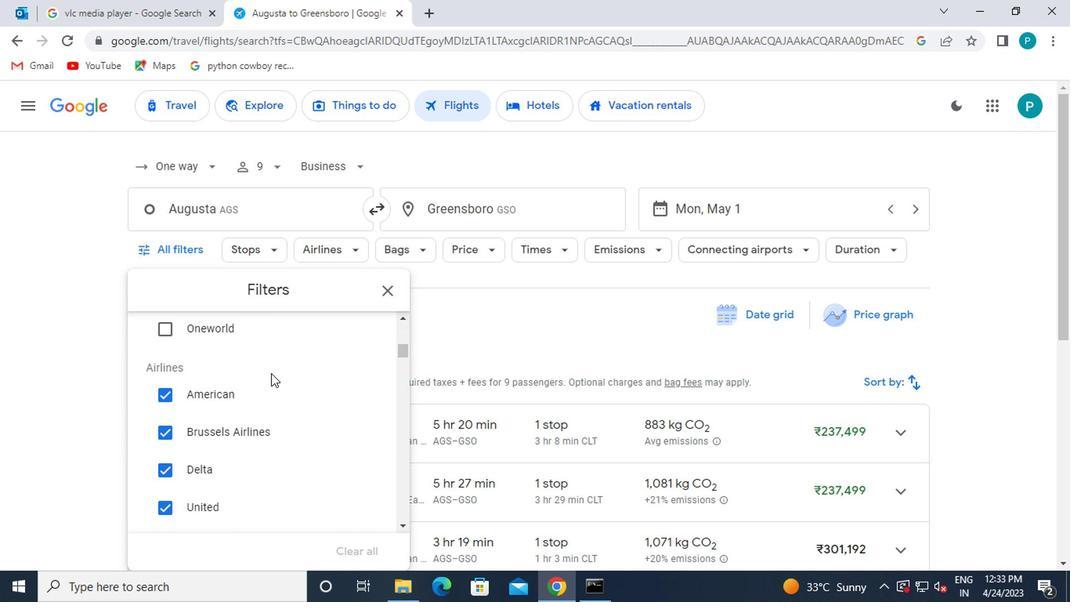 
Action: Mouse scrolled (267, 372) with delta (0, 0)
Screenshot: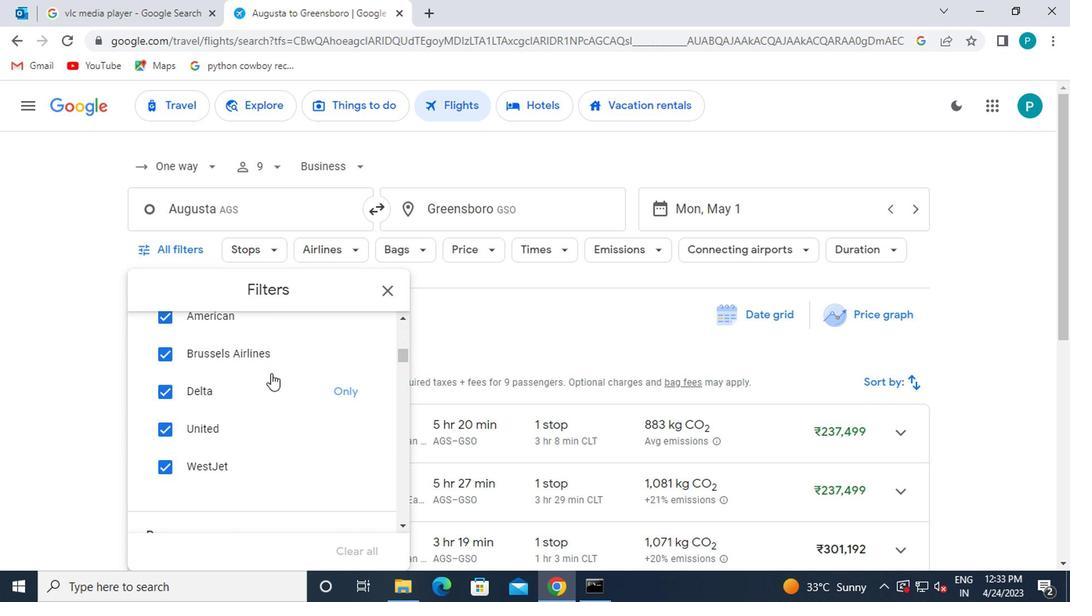 
Action: Mouse scrolled (267, 372) with delta (0, 0)
Screenshot: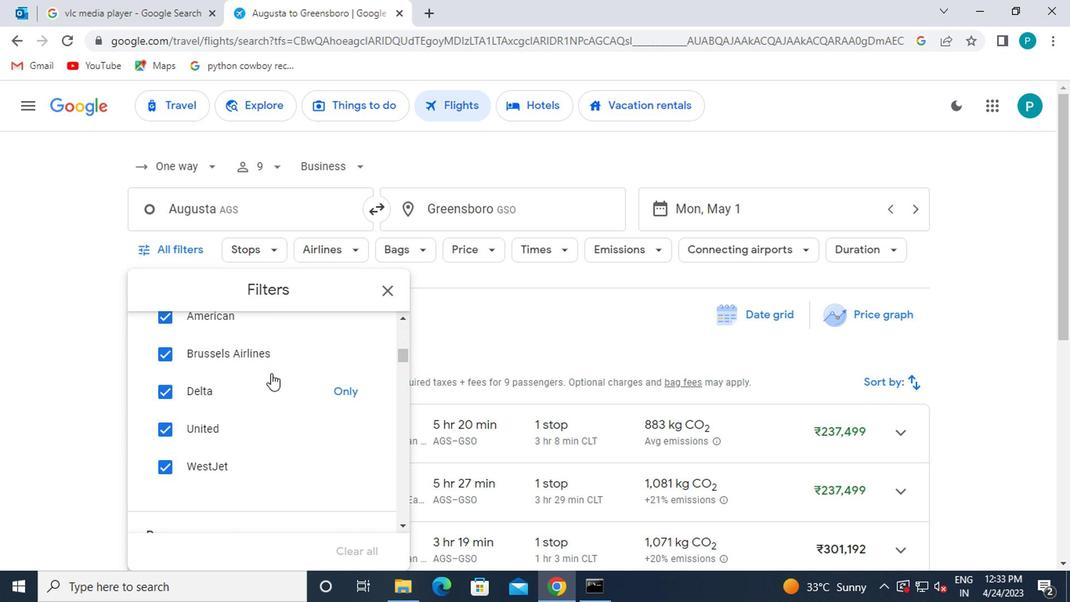 
Action: Mouse moved to (360, 419)
Screenshot: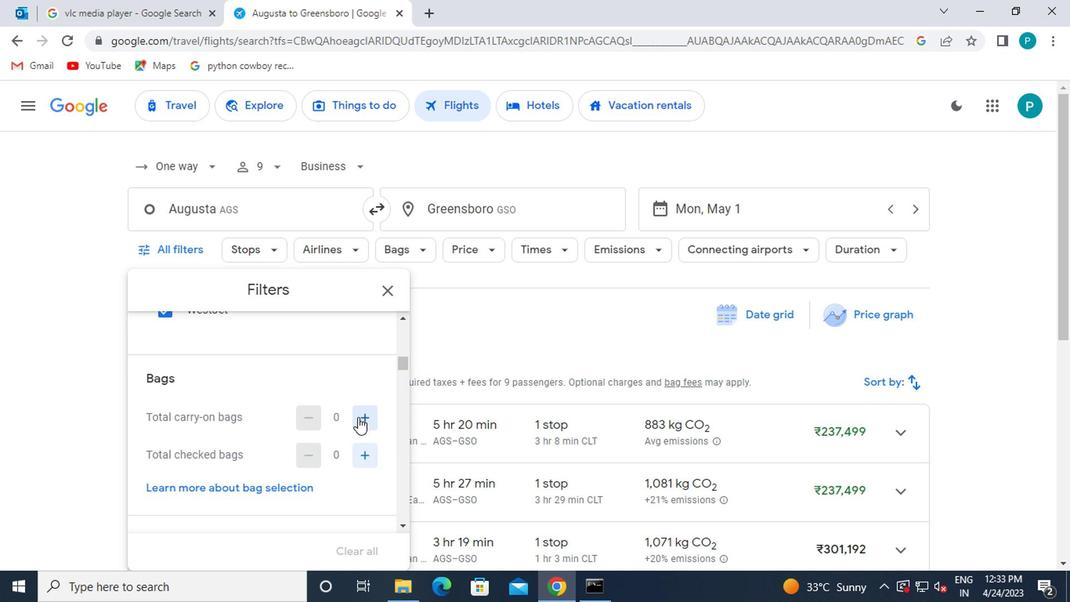 
Action: Mouse pressed left at (360, 419)
Screenshot: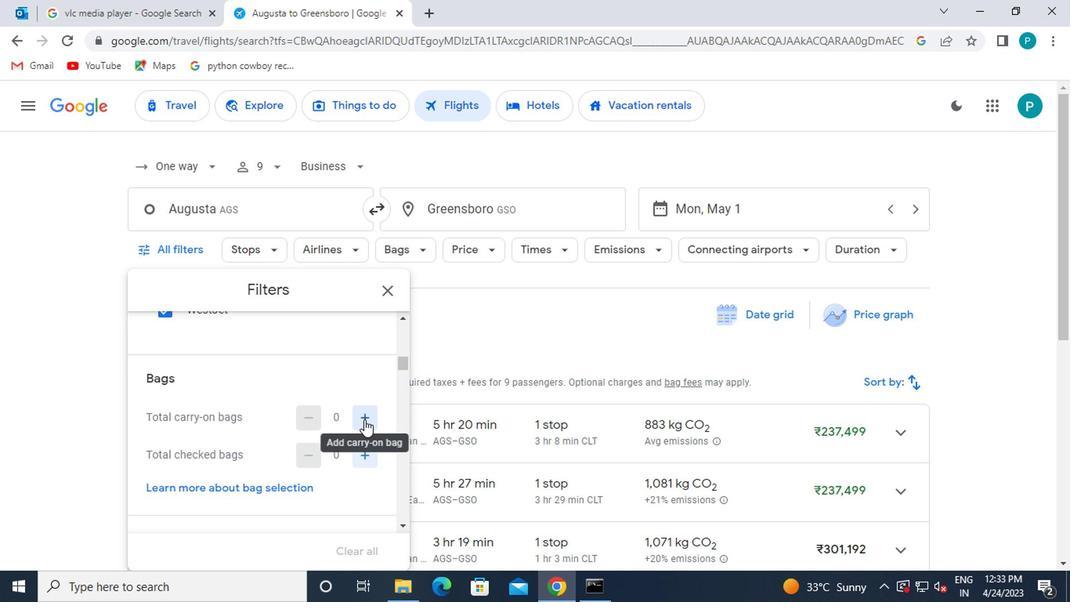 
Action: Mouse pressed left at (360, 419)
Screenshot: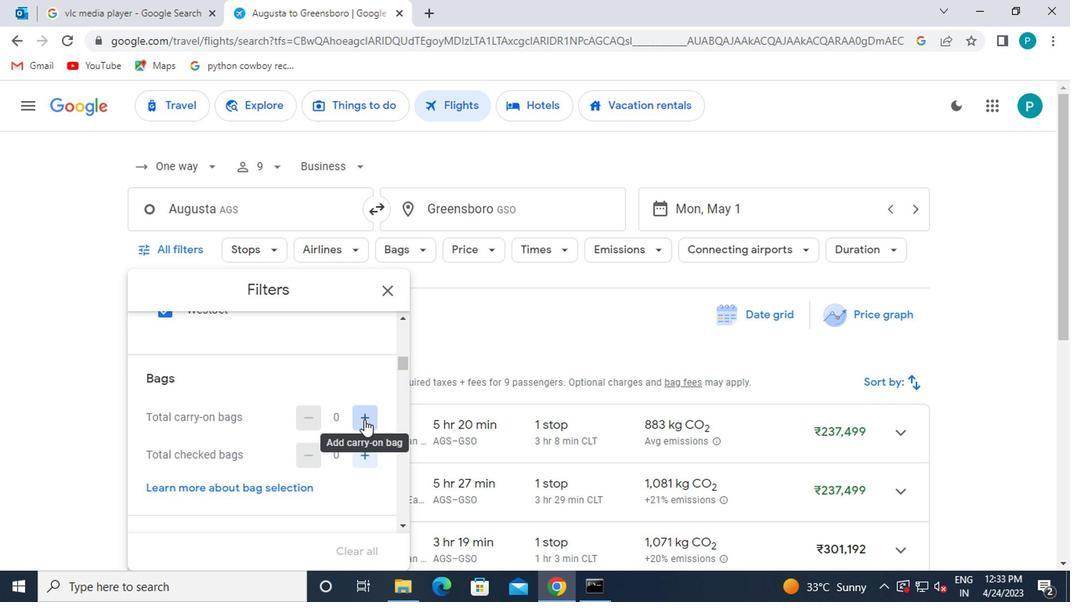 
Action: Mouse moved to (361, 417)
Screenshot: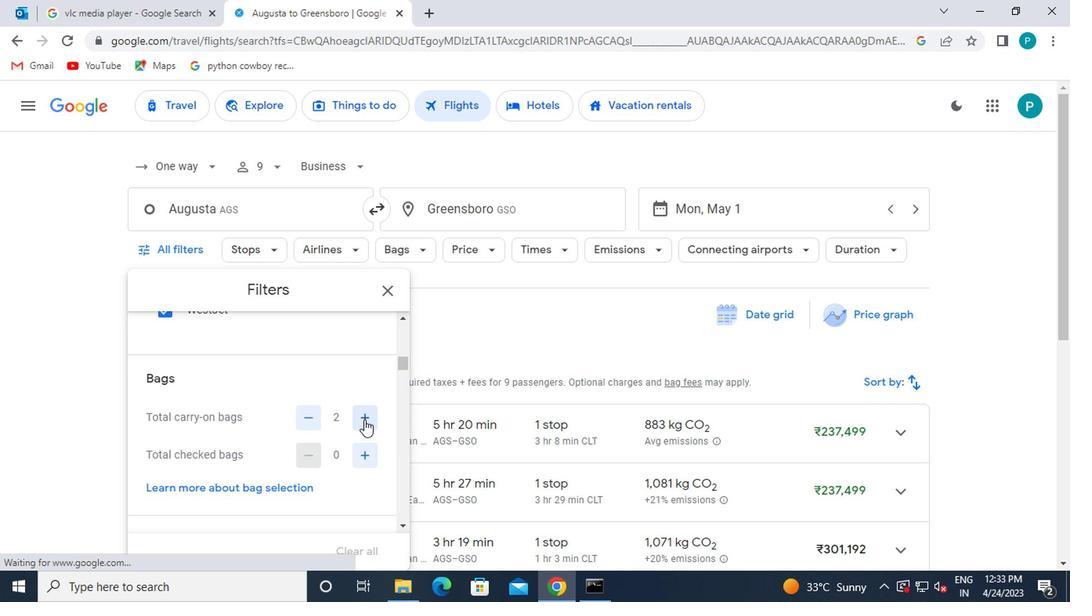 
Action: Mouse scrolled (361, 416) with delta (0, -1)
Screenshot: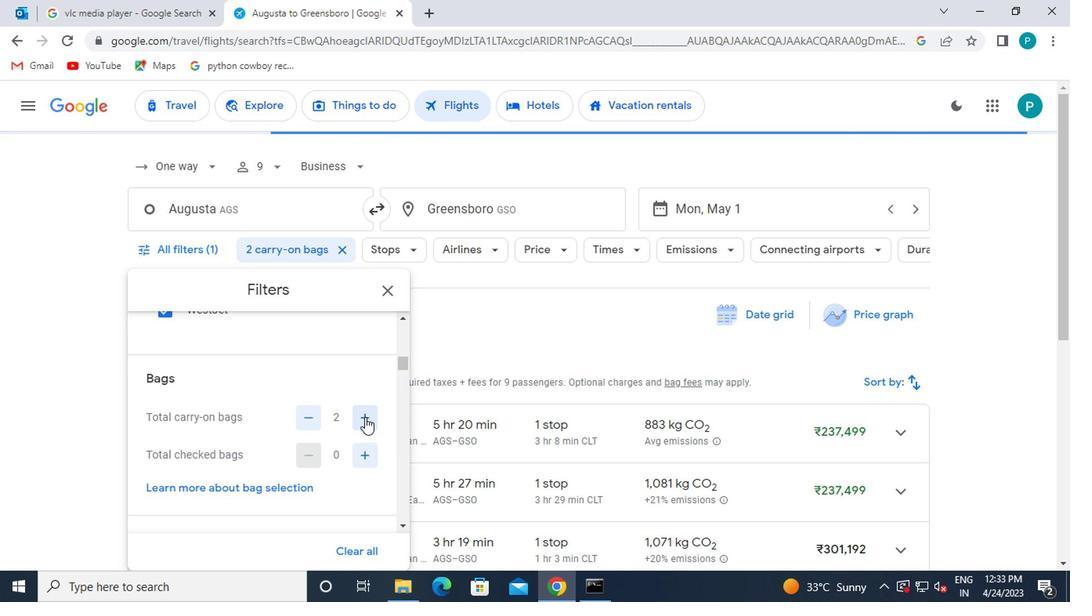 
Action: Mouse scrolled (361, 416) with delta (0, -1)
Screenshot: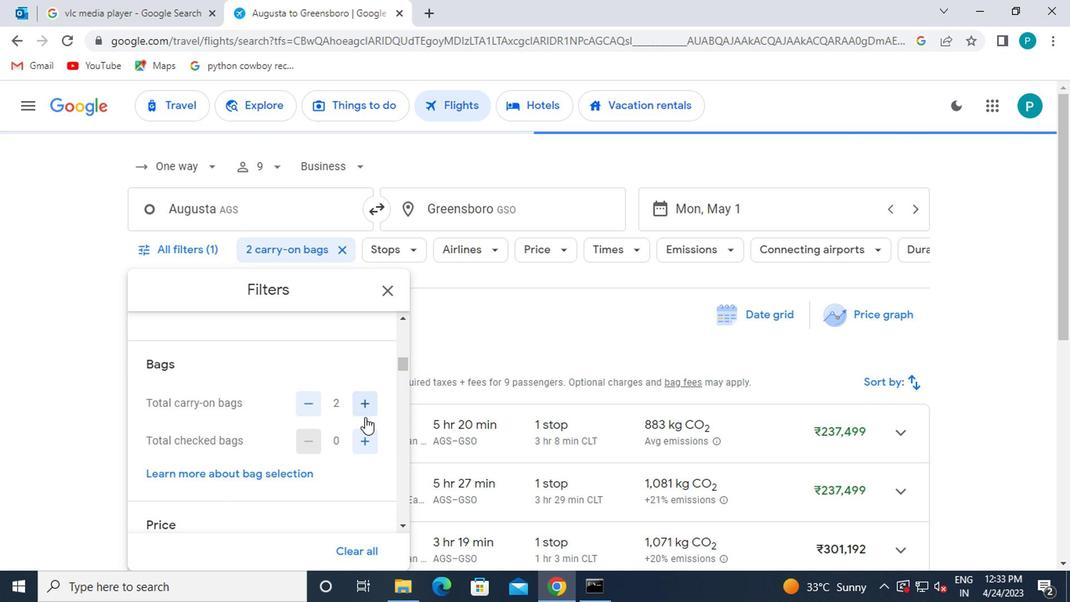 
Action: Mouse scrolled (361, 416) with delta (0, -1)
Screenshot: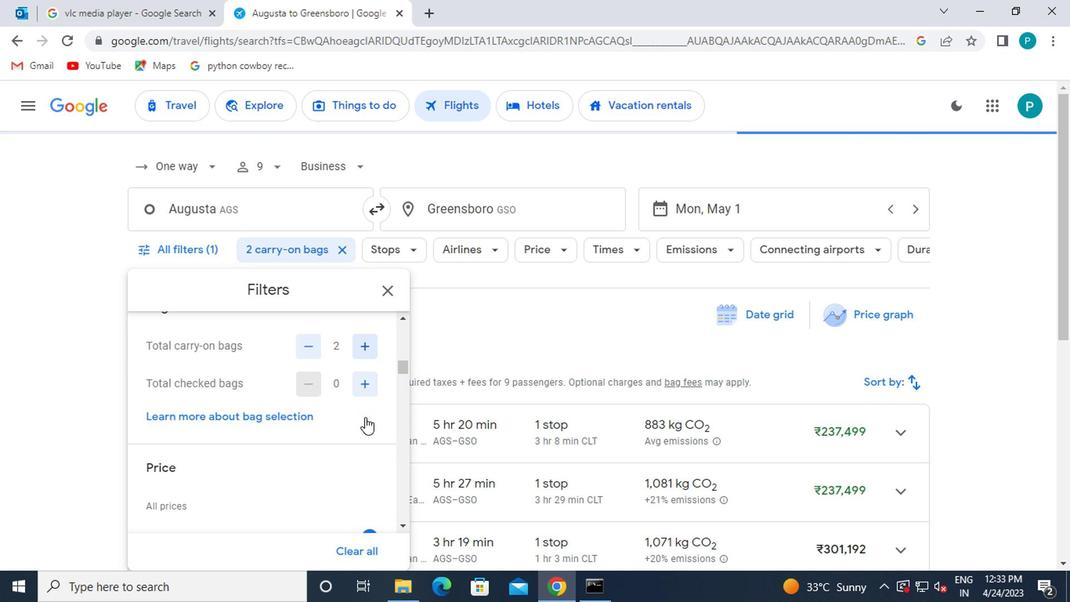 
Action: Mouse moved to (359, 370)
Screenshot: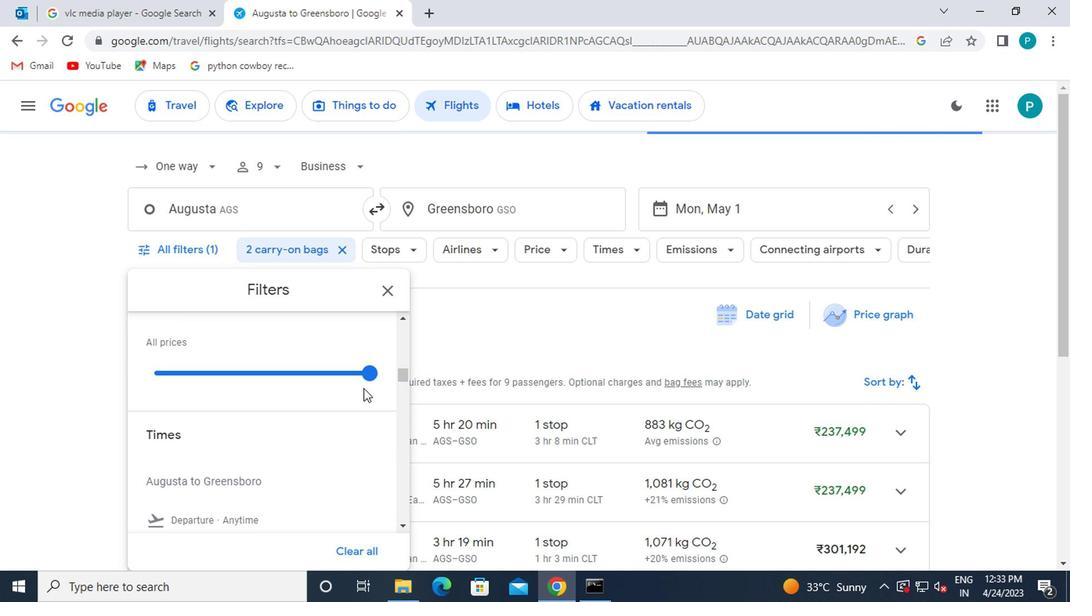 
Action: Mouse pressed left at (359, 370)
Screenshot: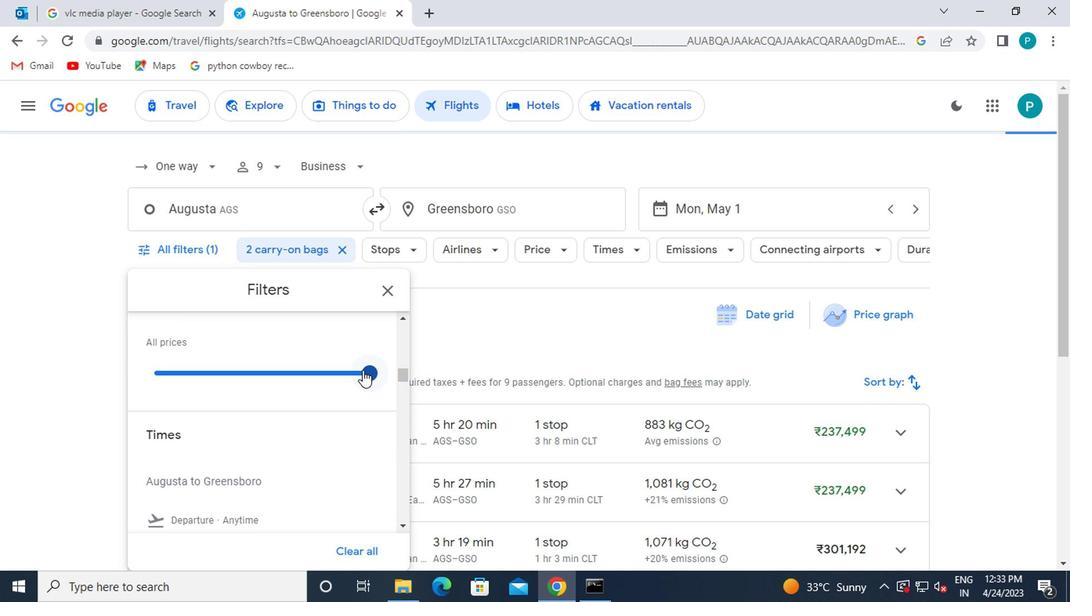 
Action: Mouse moved to (230, 430)
Screenshot: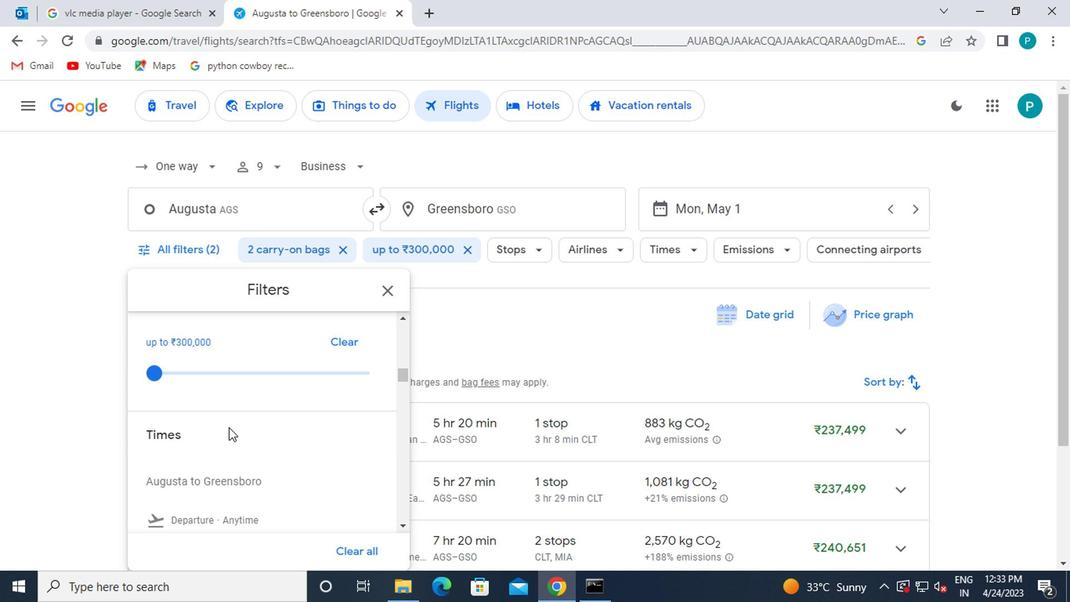 
Action: Mouse scrolled (230, 429) with delta (0, -1)
Screenshot: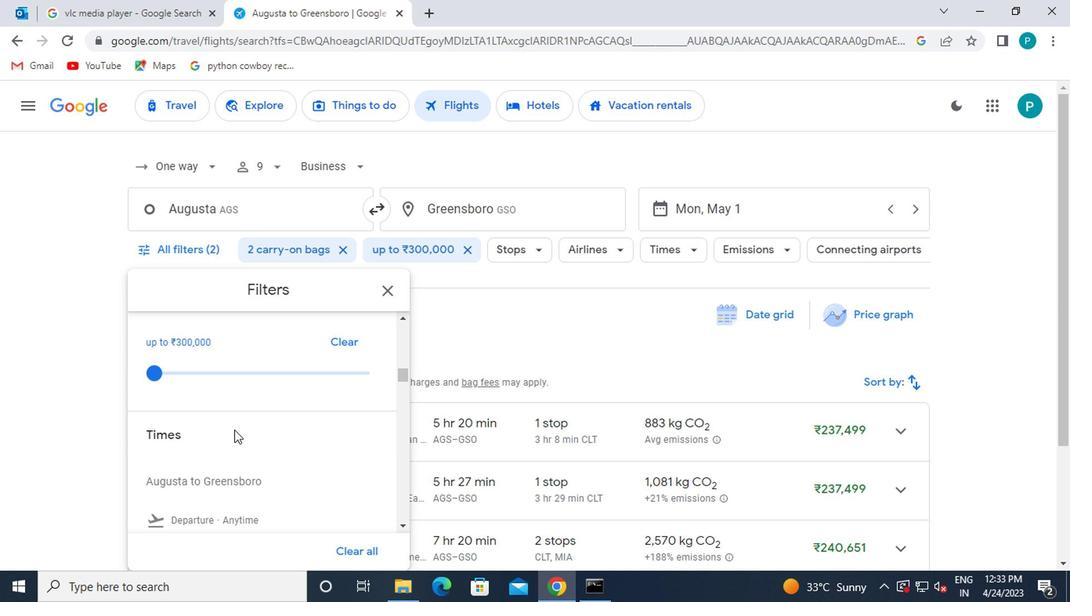 
Action: Mouse moved to (232, 430)
Screenshot: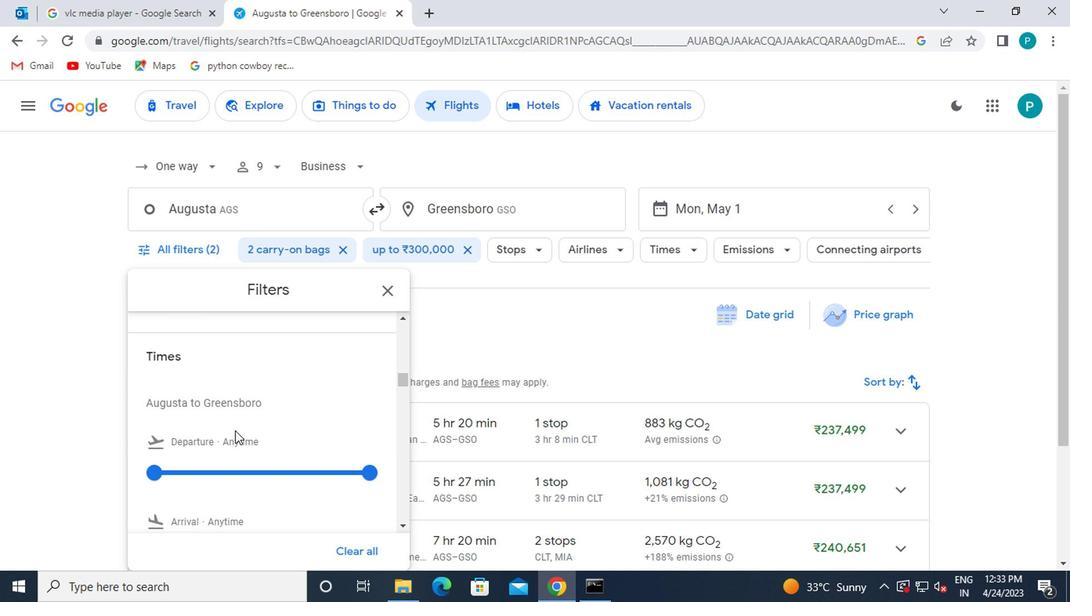
Action: Mouse scrolled (232, 429) with delta (0, -1)
Screenshot: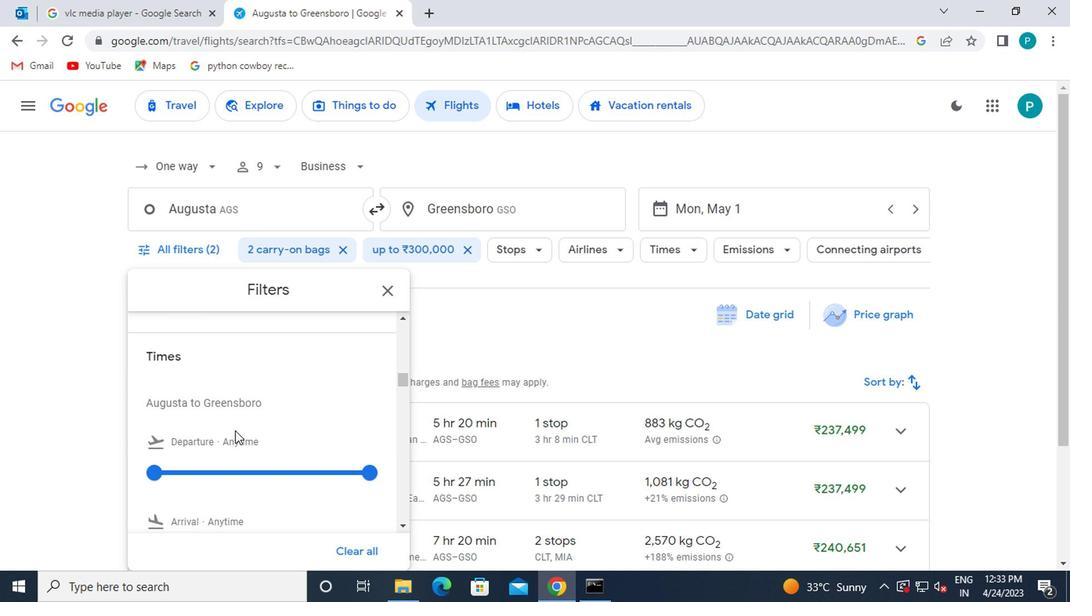 
Action: Mouse moved to (154, 393)
Screenshot: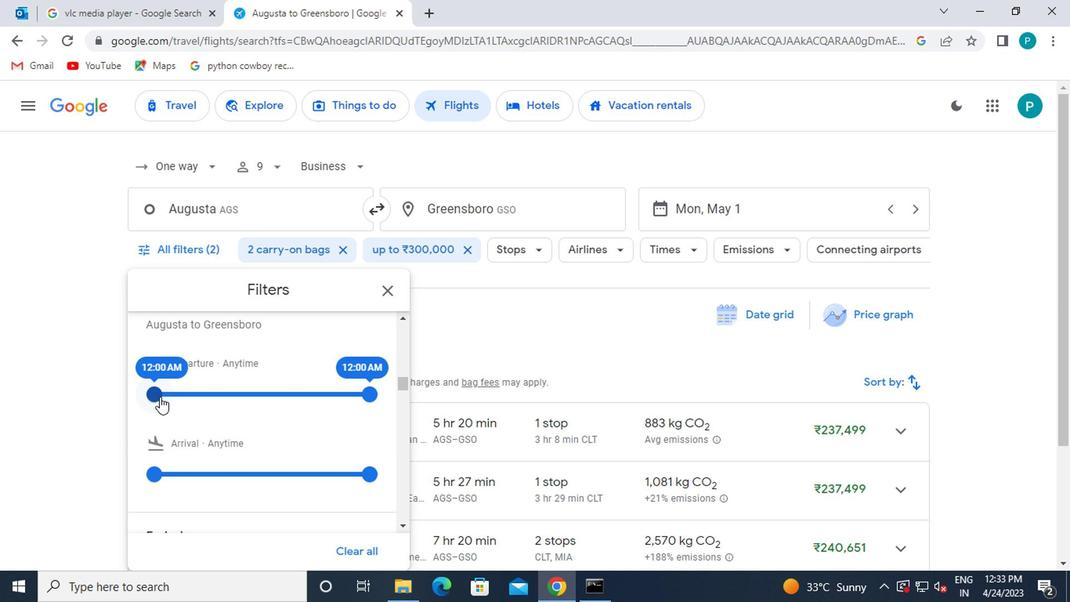 
Action: Mouse pressed left at (154, 393)
Screenshot: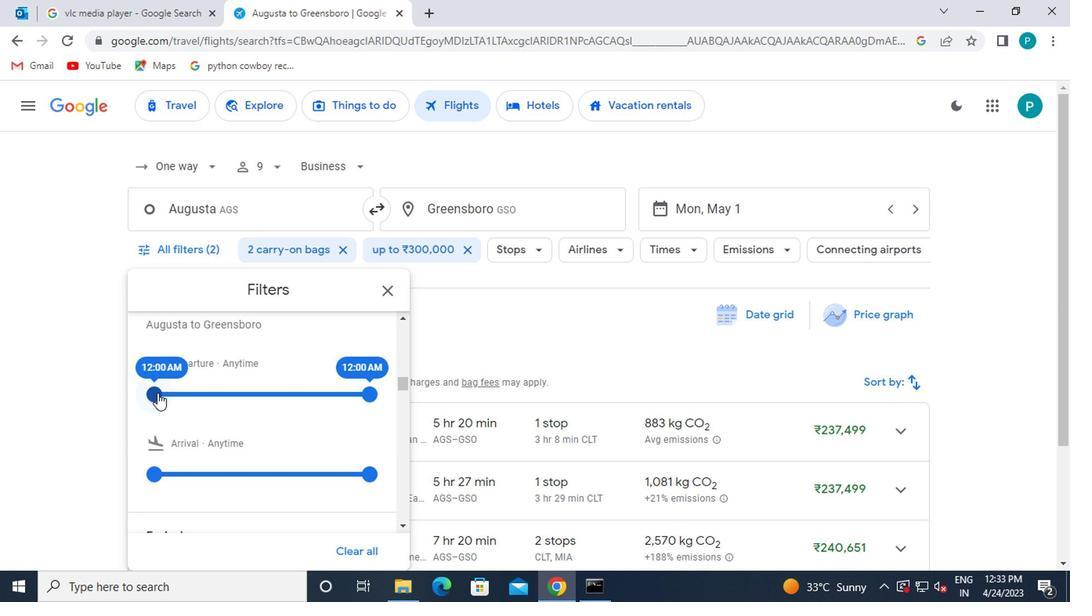 
Action: Mouse moved to (304, 417)
Screenshot: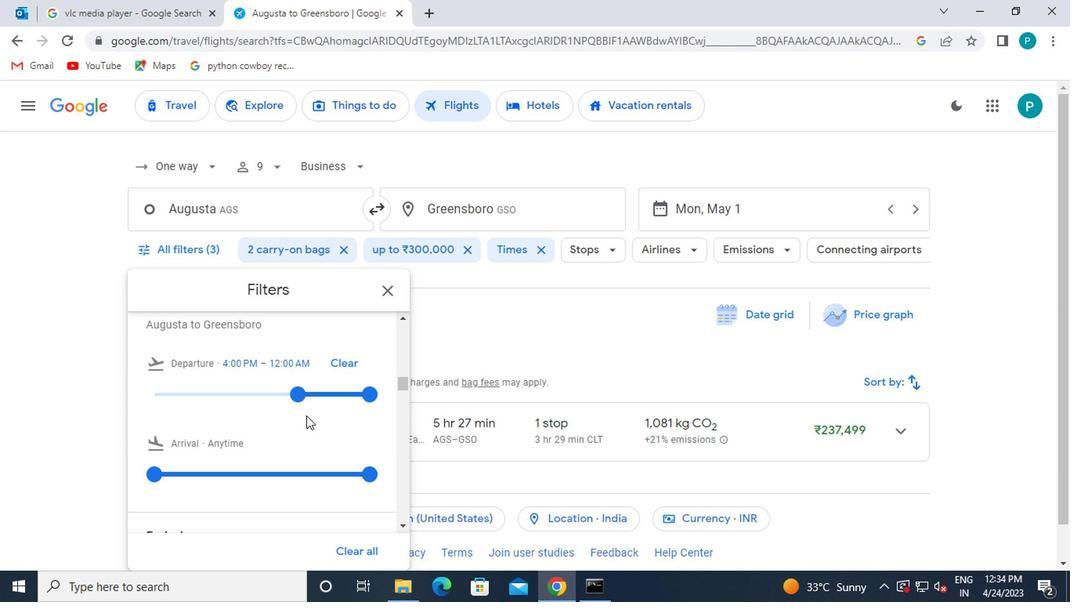 
Action: Mouse scrolled (304, 416) with delta (0, -1)
Screenshot: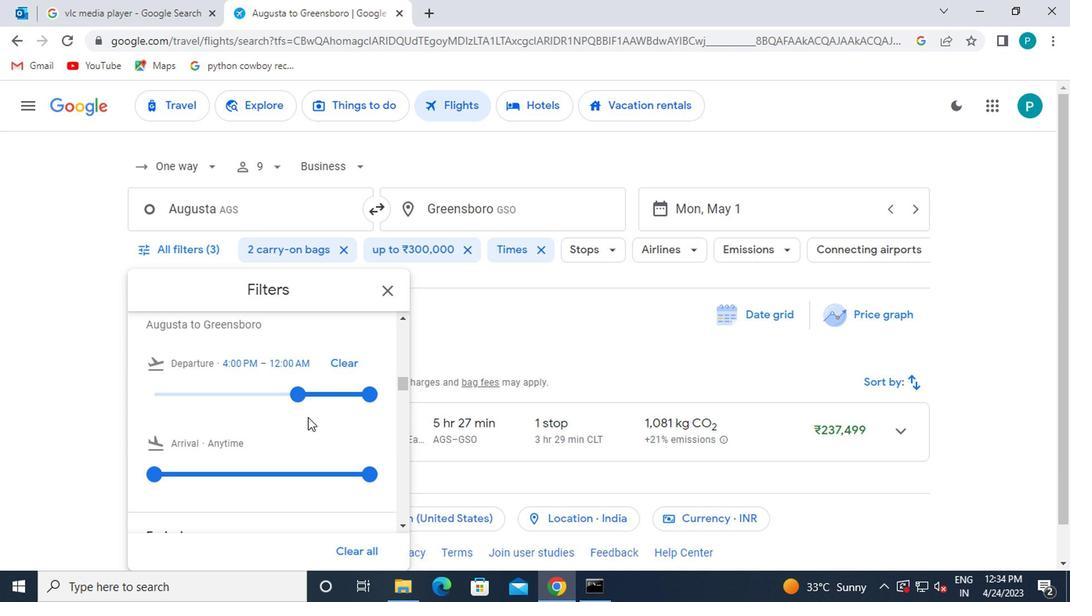 
Action: Mouse moved to (385, 295)
Screenshot: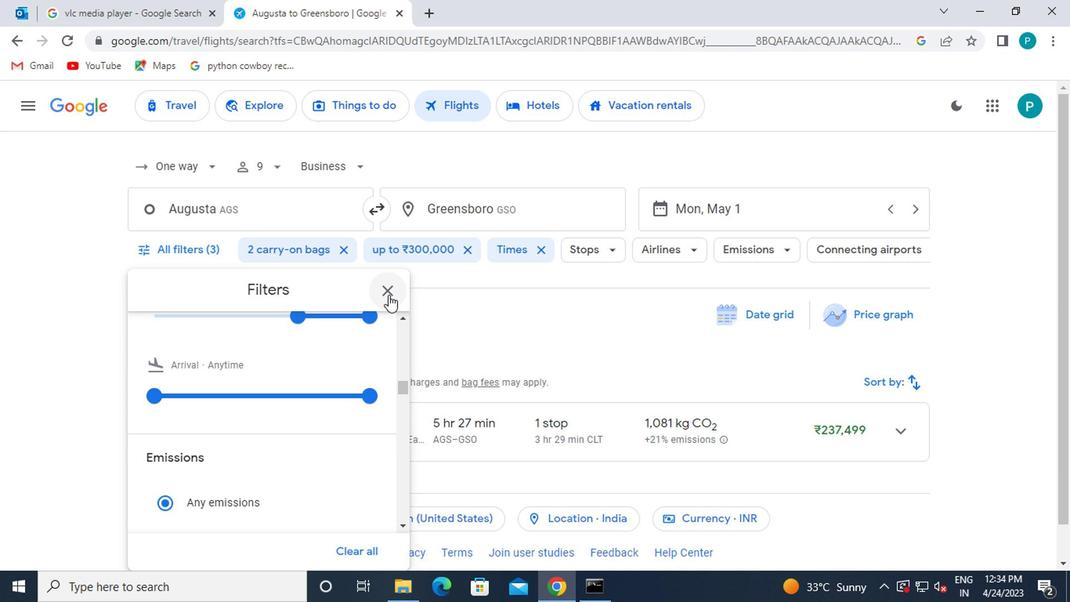 
Action: Mouse pressed left at (385, 295)
Screenshot: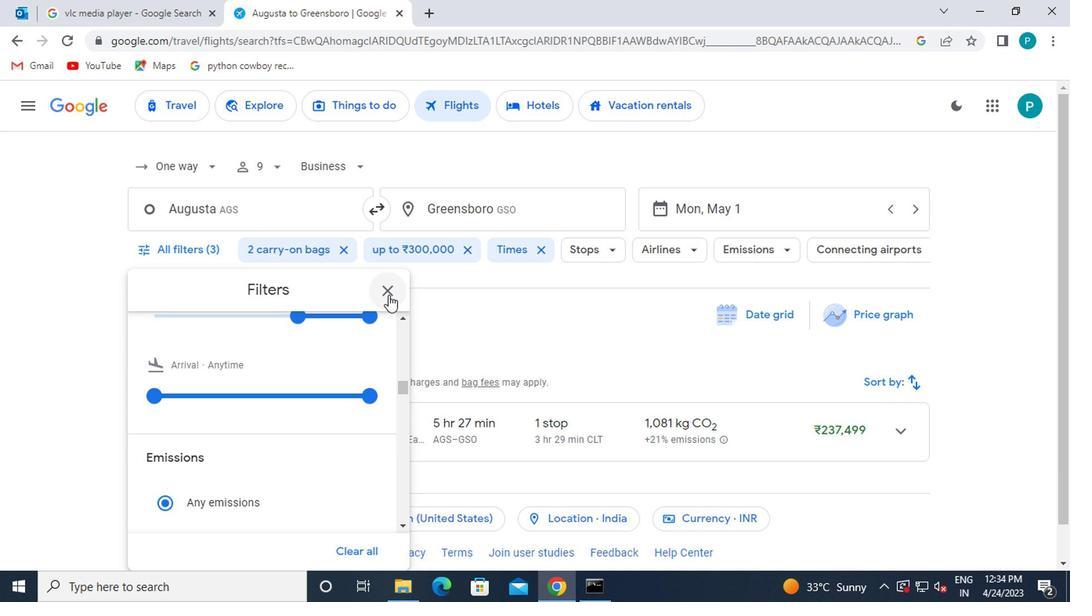 
